 Task: Use the Brilliance Slider to create a timeless feel on a historical photo.
Action: Mouse moved to (807, 479)
Screenshot: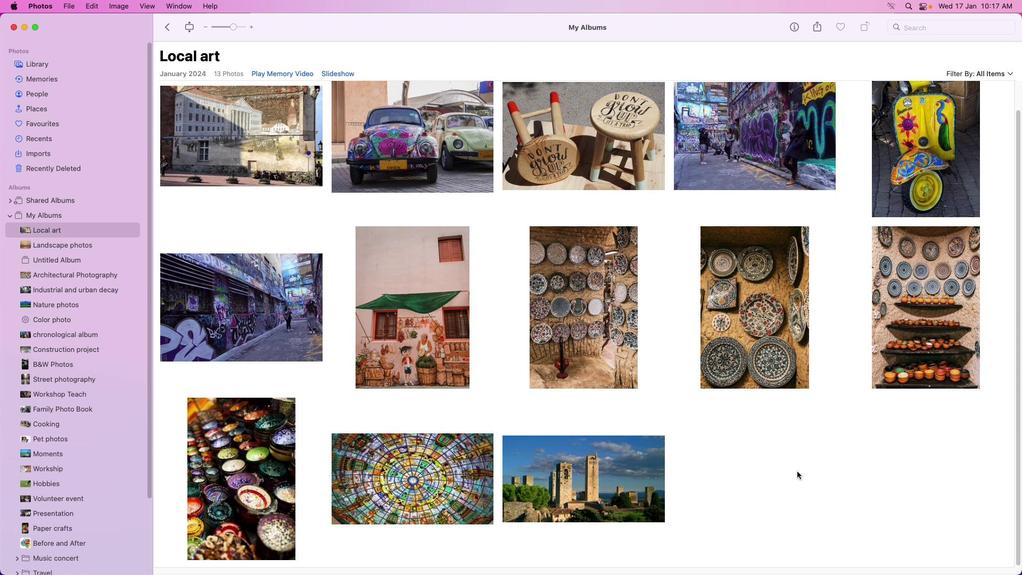 
Action: Mouse pressed left at (807, 479)
Screenshot: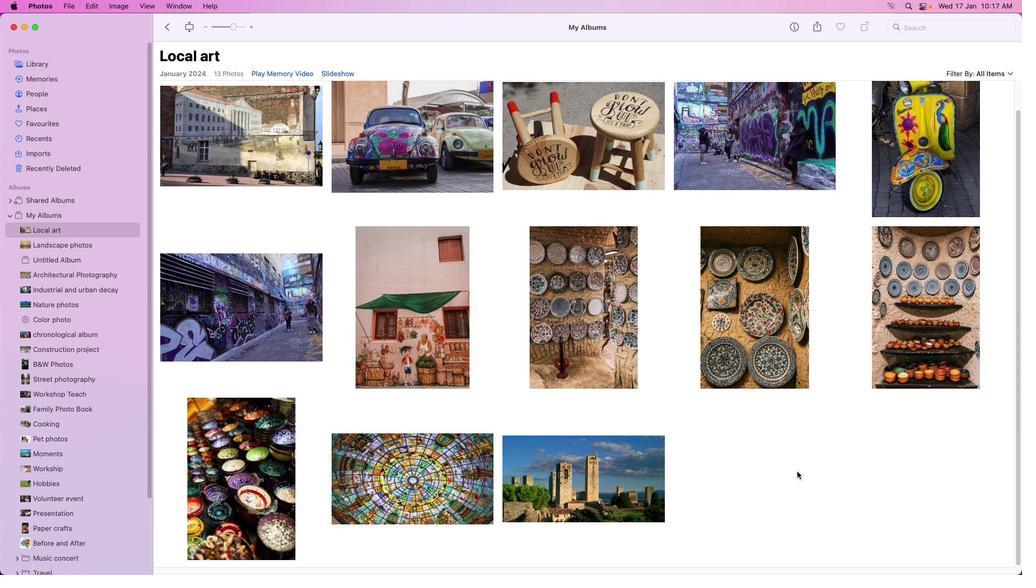
Action: Mouse moved to (633, 483)
Screenshot: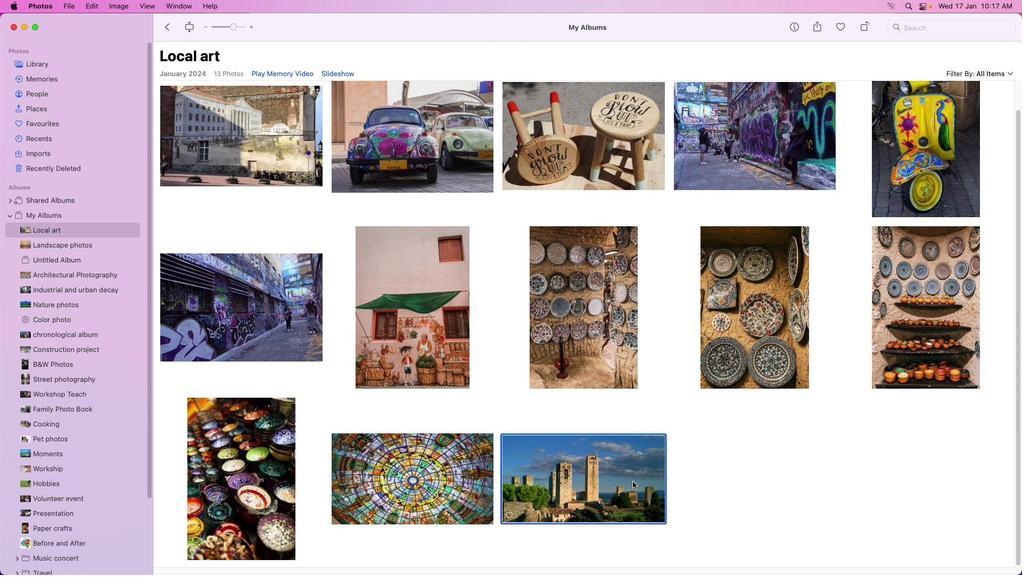 
Action: Mouse pressed left at (633, 483)
Screenshot: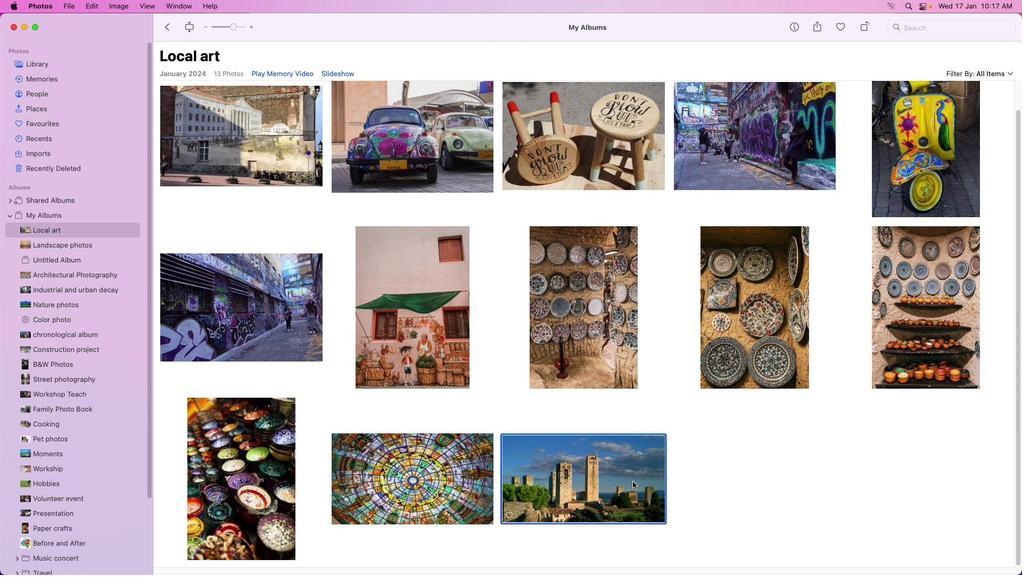 
Action: Mouse pressed left at (633, 483)
Screenshot: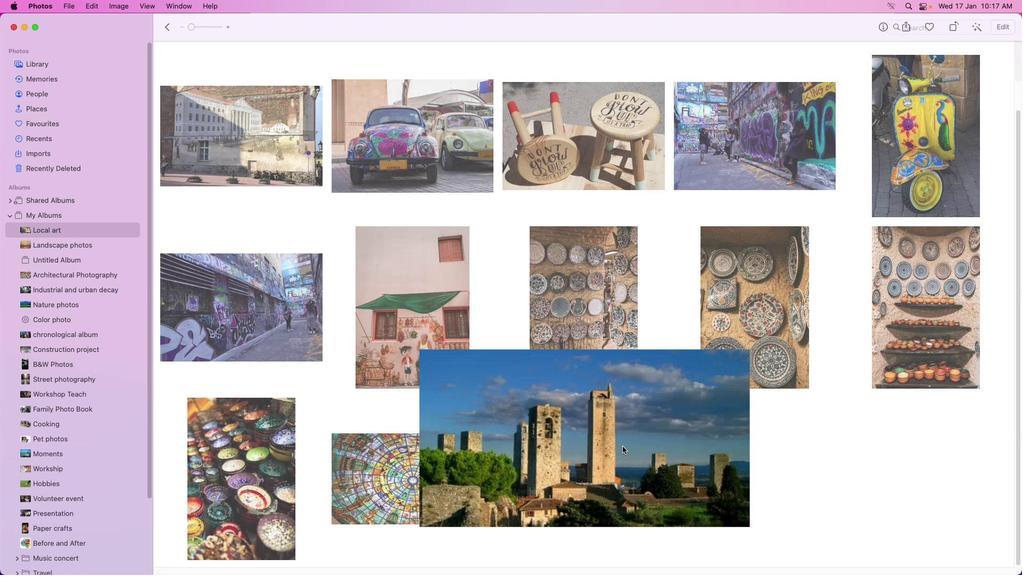 
Action: Mouse pressed left at (633, 483)
Screenshot: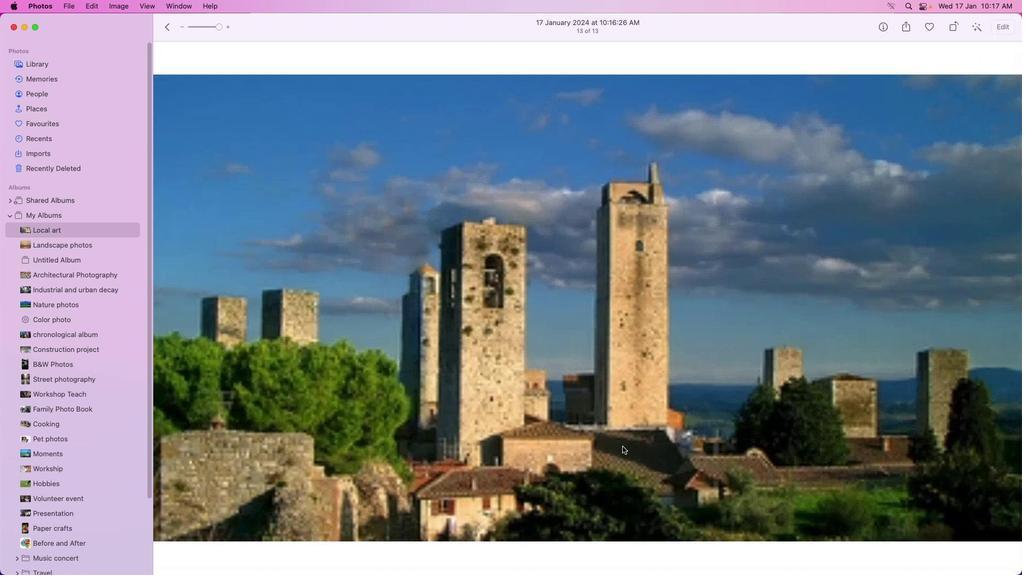 
Action: Mouse moved to (997, 31)
Screenshot: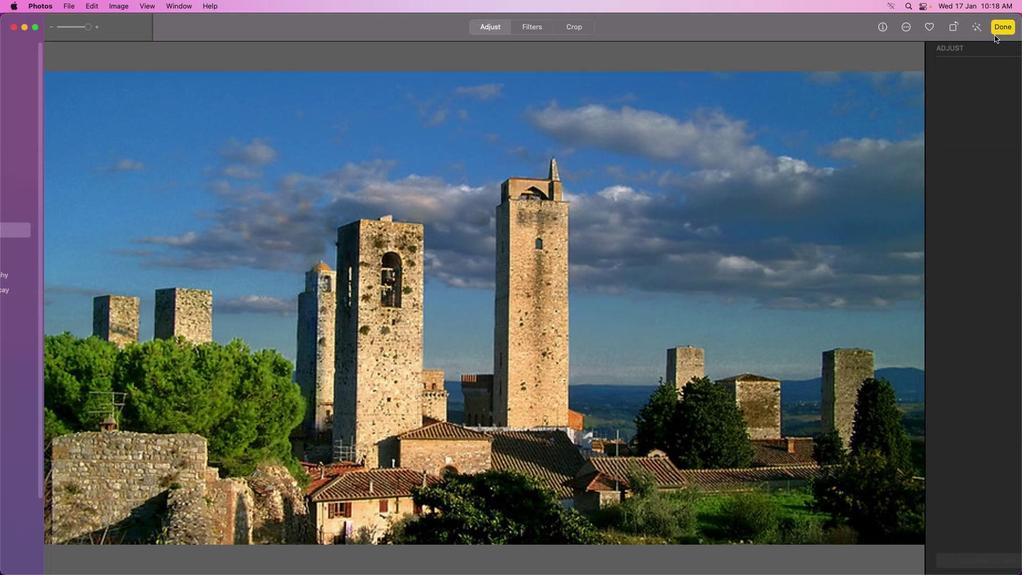 
Action: Mouse pressed left at (997, 31)
Screenshot: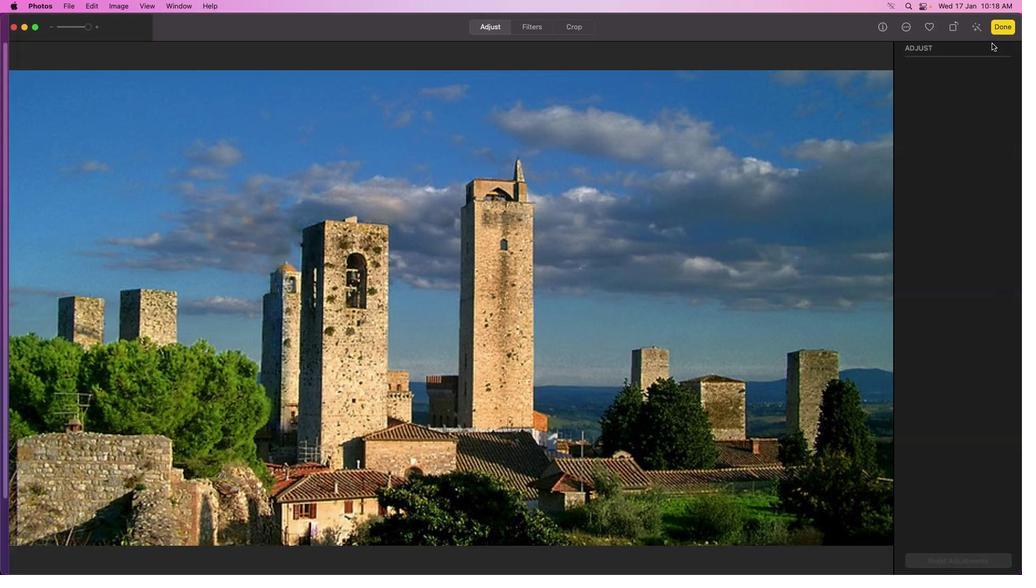 
Action: Mouse moved to (952, 124)
Screenshot: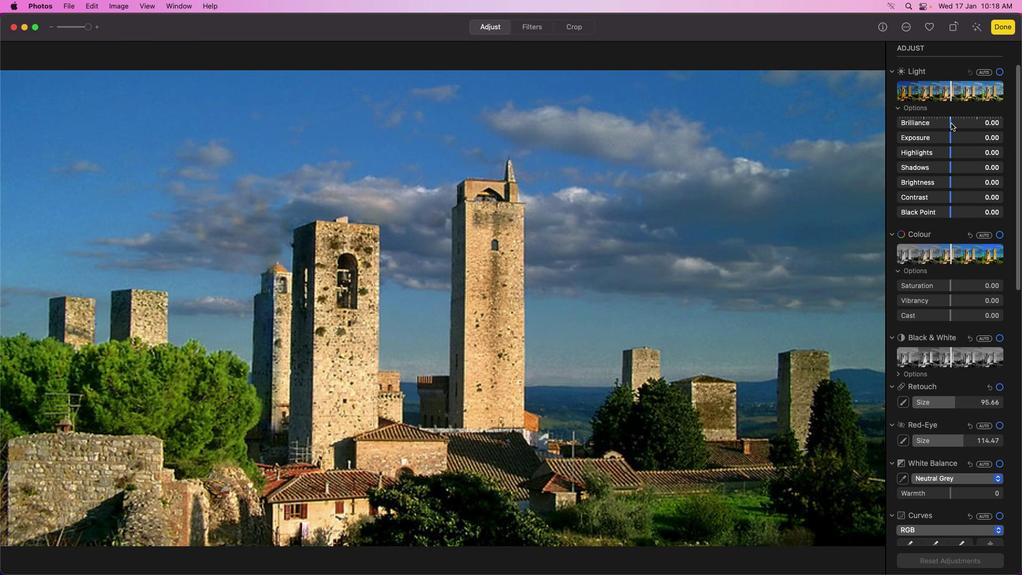 
Action: Mouse pressed left at (952, 124)
Screenshot: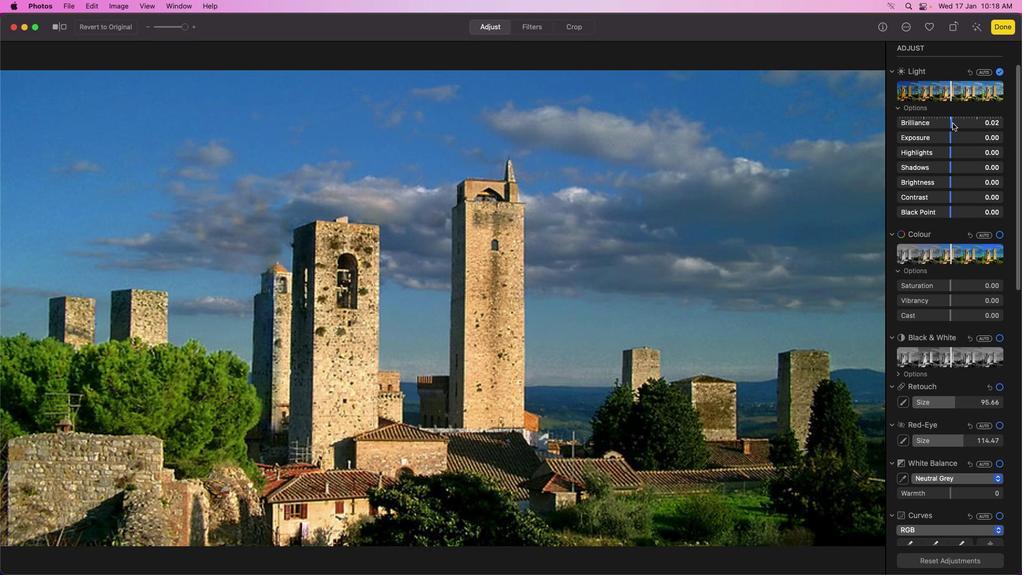 
Action: Mouse moved to (984, 124)
Screenshot: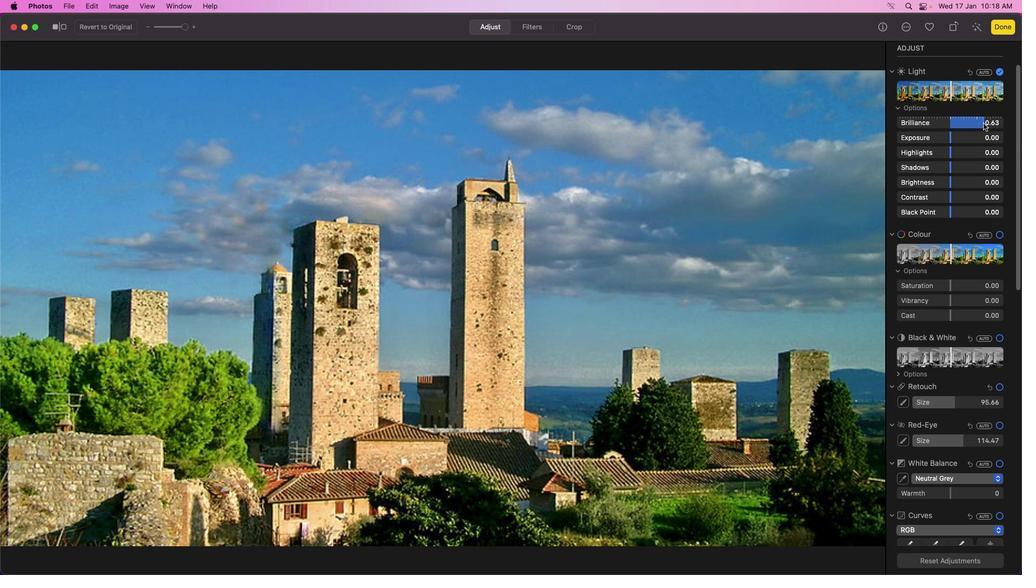 
Action: Mouse pressed left at (984, 124)
Screenshot: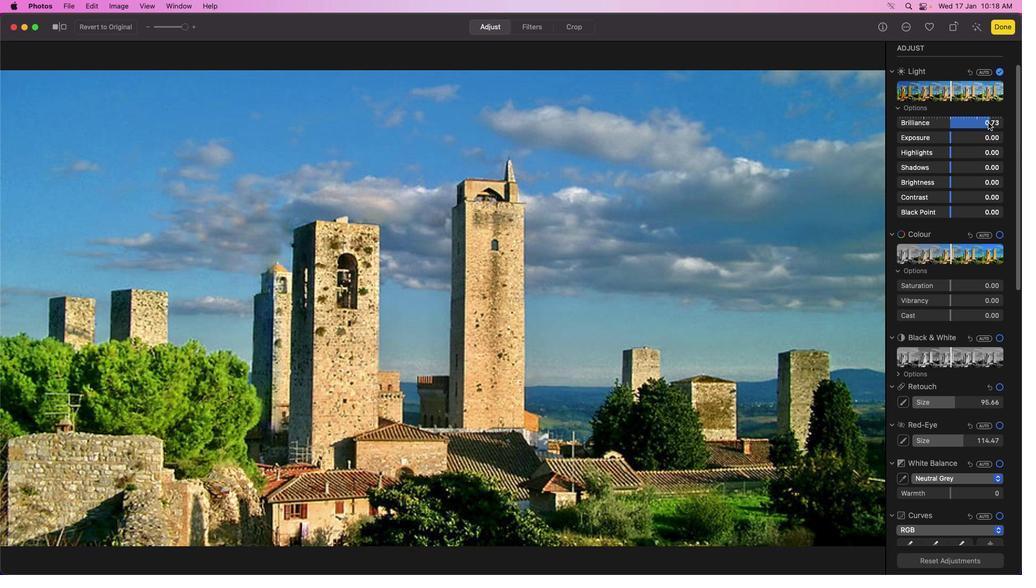 
Action: Mouse moved to (953, 137)
Screenshot: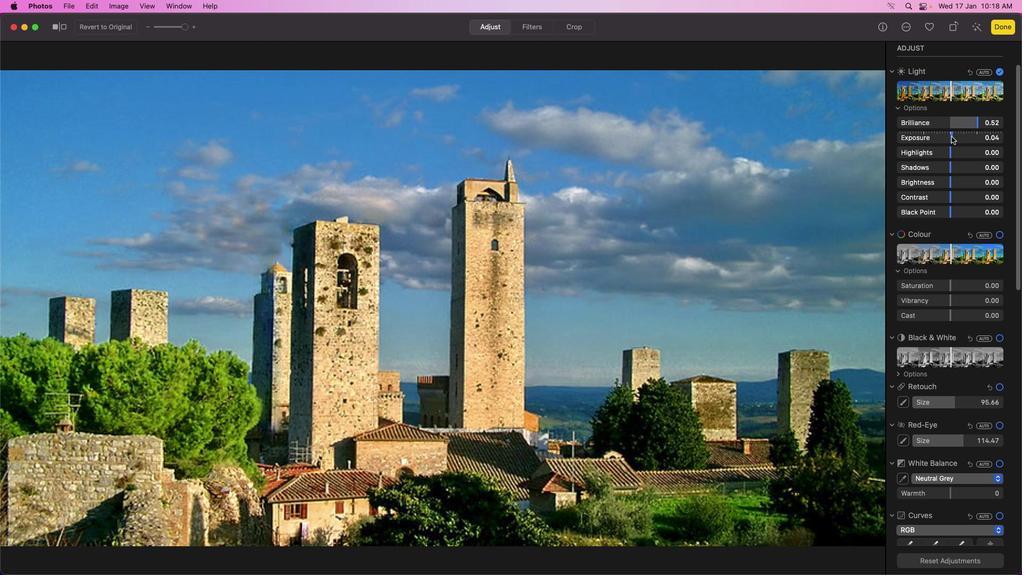 
Action: Mouse pressed left at (953, 137)
Screenshot: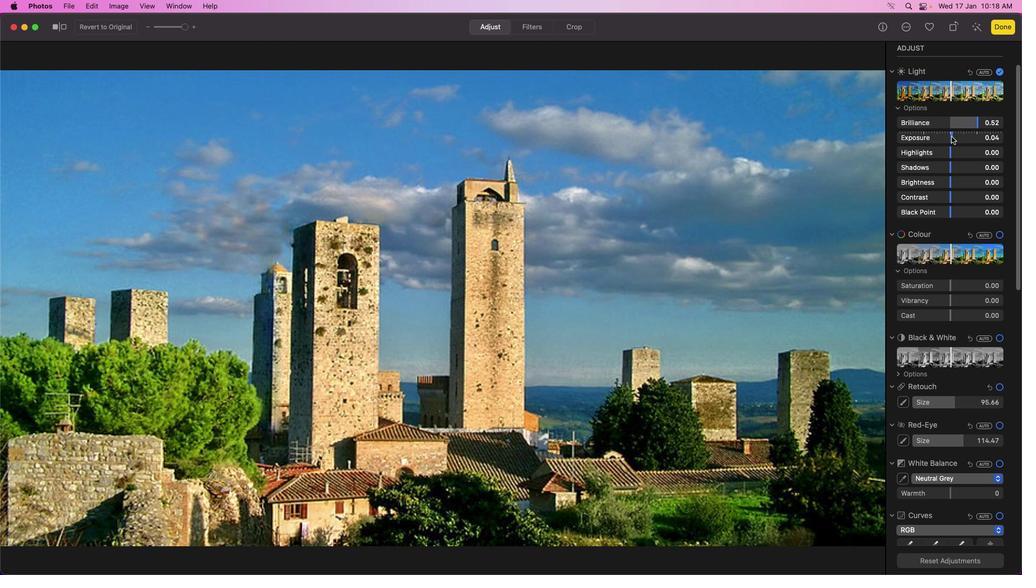 
Action: Mouse moved to (952, 155)
Screenshot: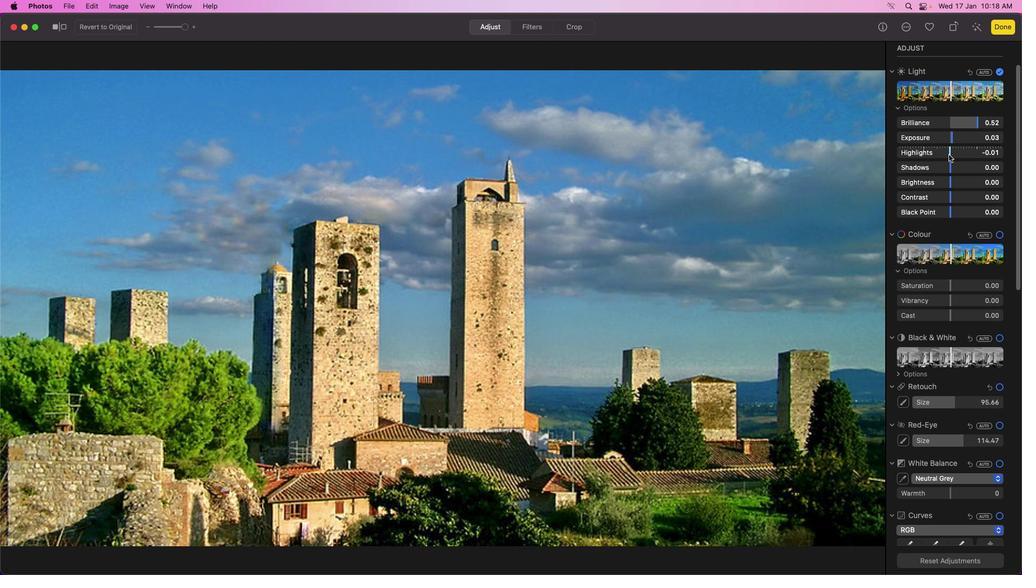 
Action: Mouse pressed left at (952, 155)
Screenshot: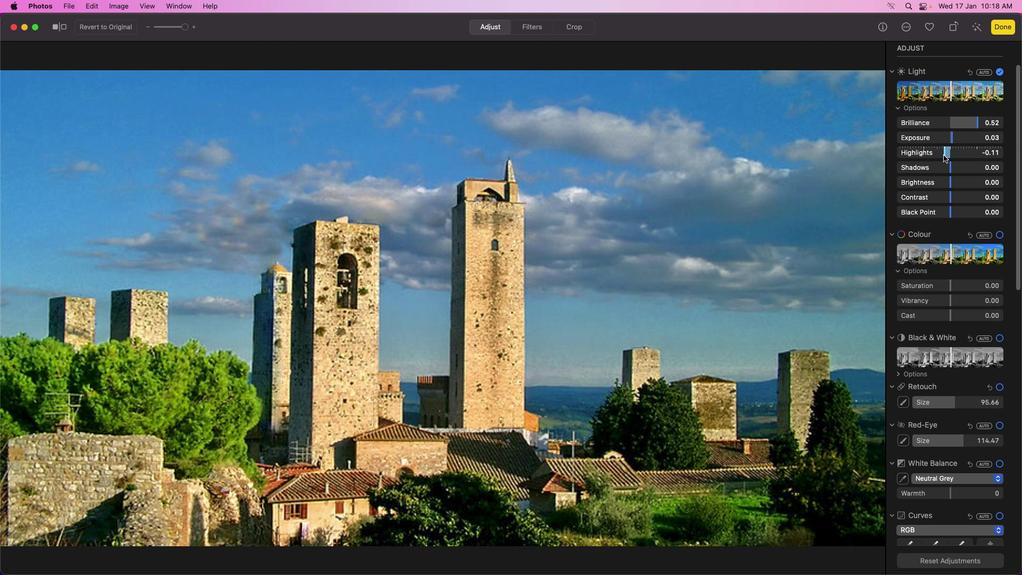 
Action: Mouse moved to (58, 28)
Screenshot: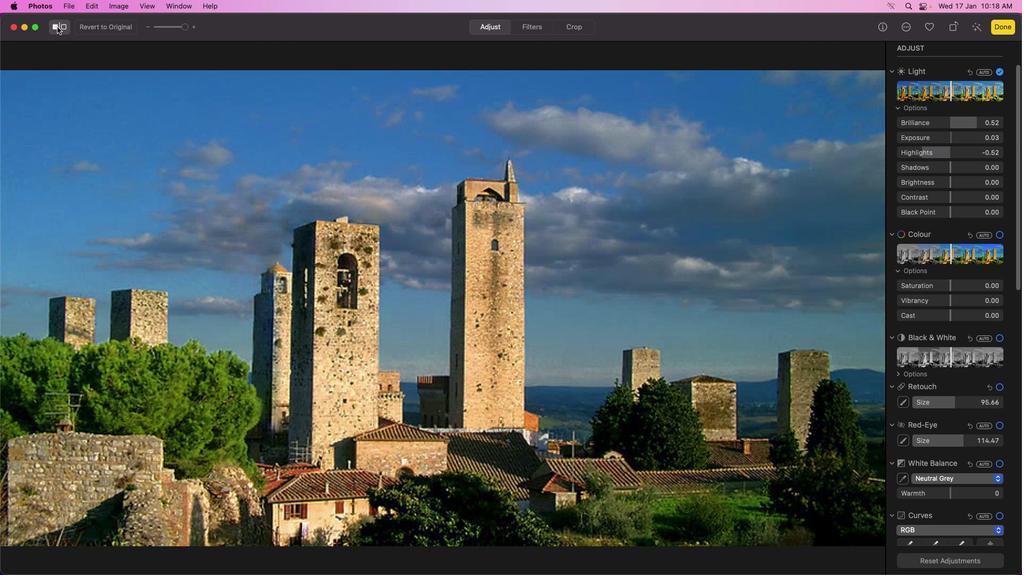 
Action: Mouse pressed left at (58, 28)
Screenshot: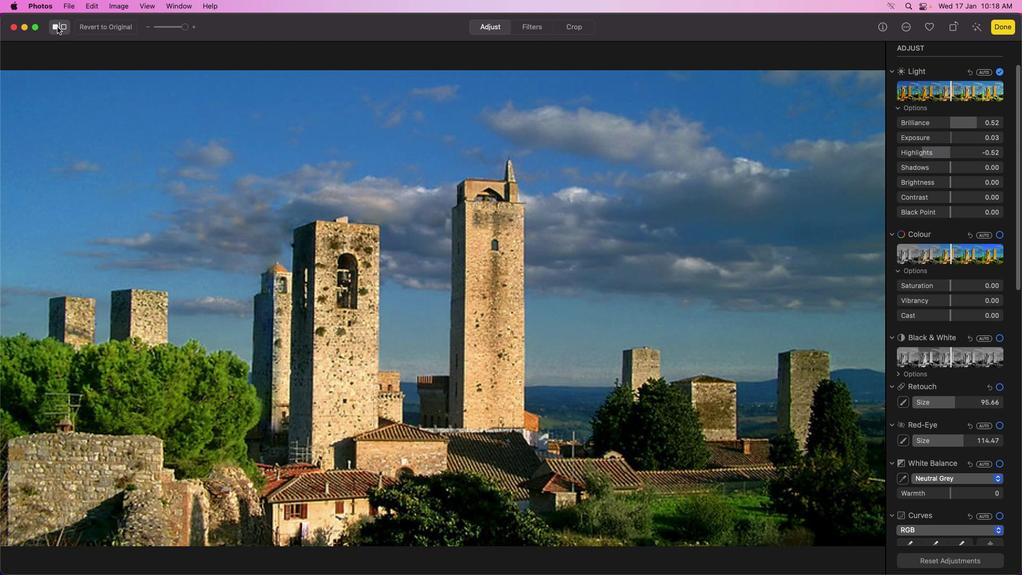 
Action: Mouse moved to (972, 126)
Screenshot: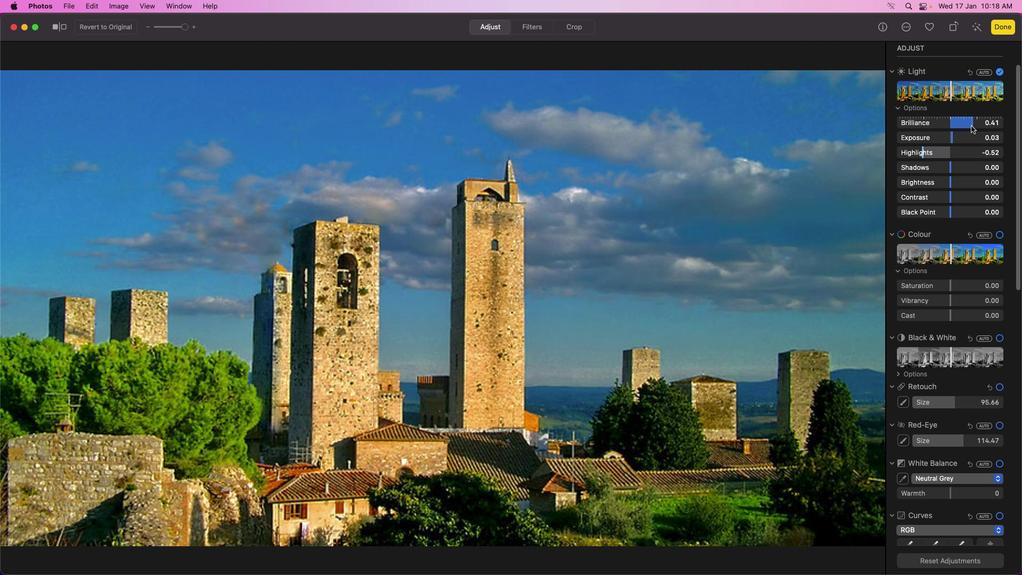 
Action: Mouse pressed left at (972, 126)
Screenshot: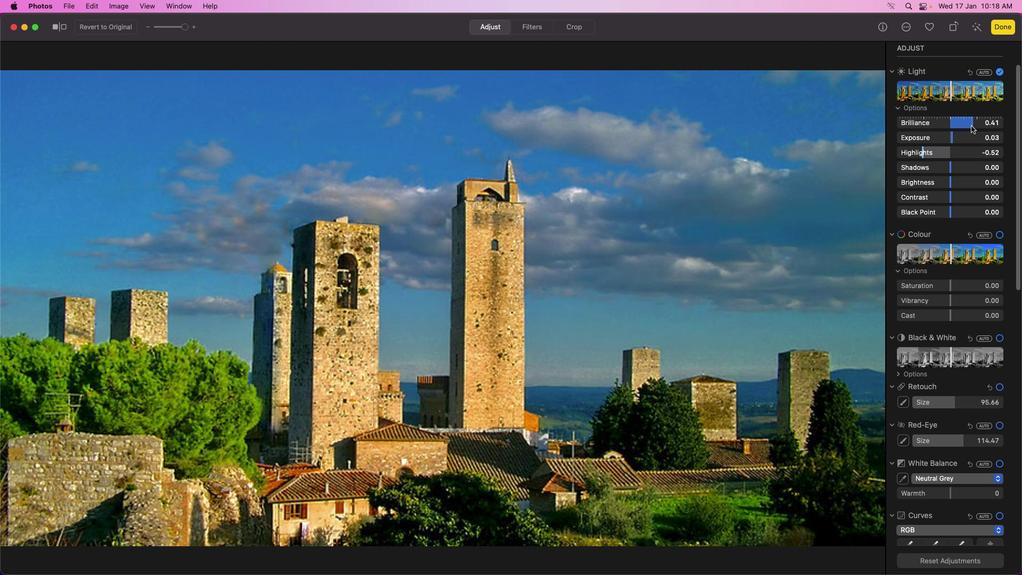 
Action: Mouse pressed left at (972, 126)
Screenshot: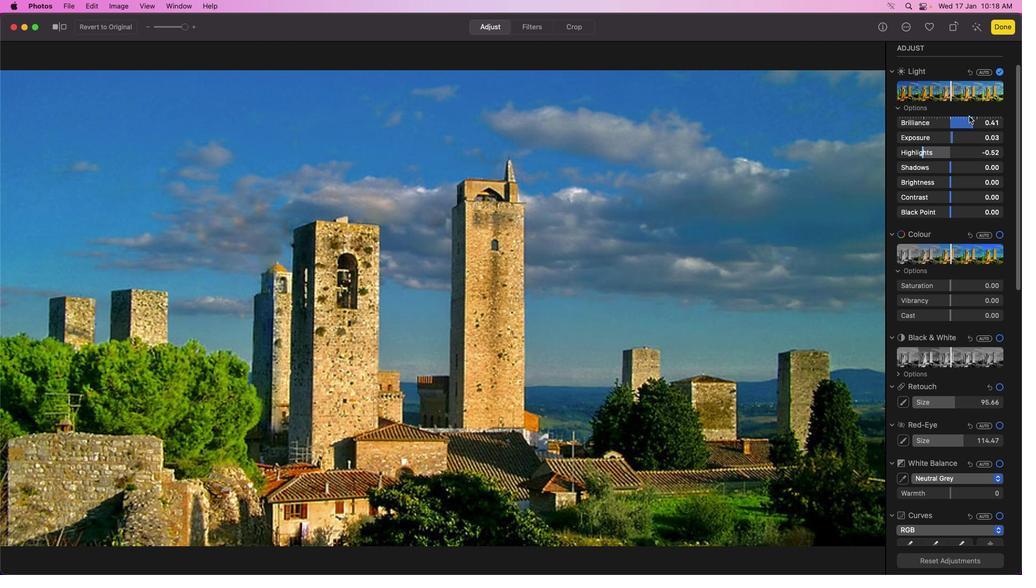 
Action: Mouse moved to (952, 93)
Screenshot: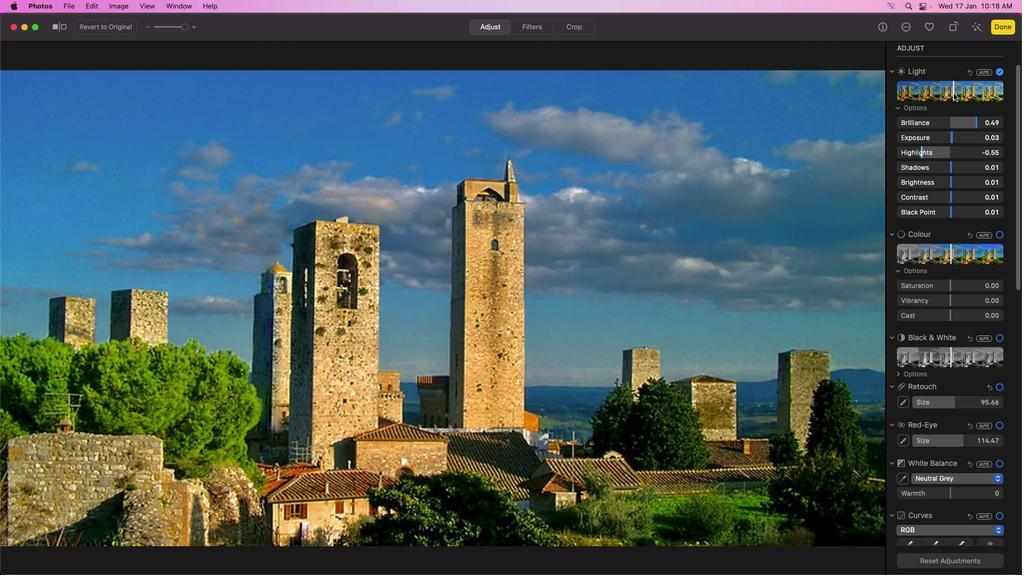 
Action: Mouse pressed left at (952, 93)
Screenshot: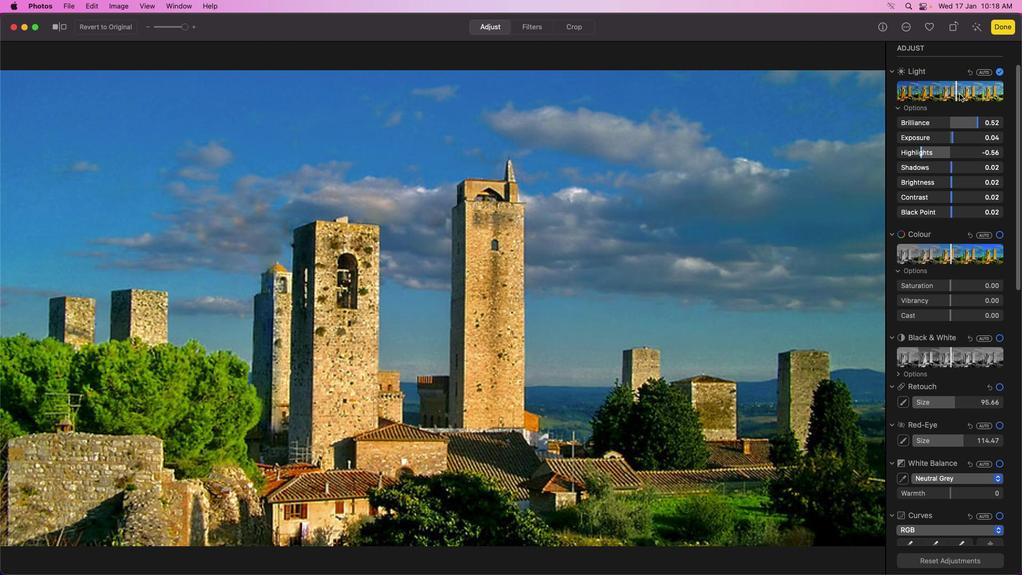
Action: Mouse moved to (953, 96)
Screenshot: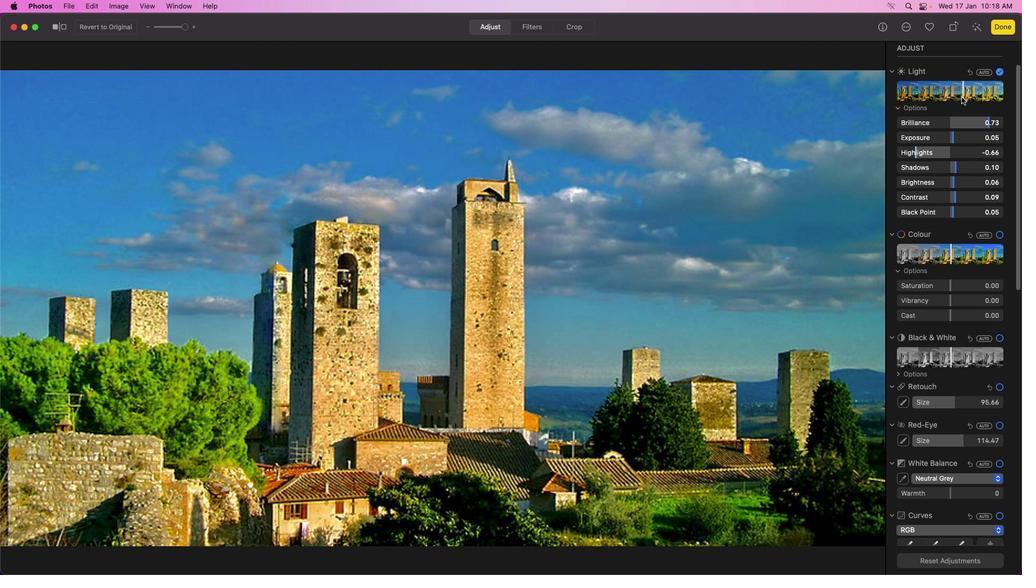 
Action: Mouse pressed left at (953, 96)
Screenshot: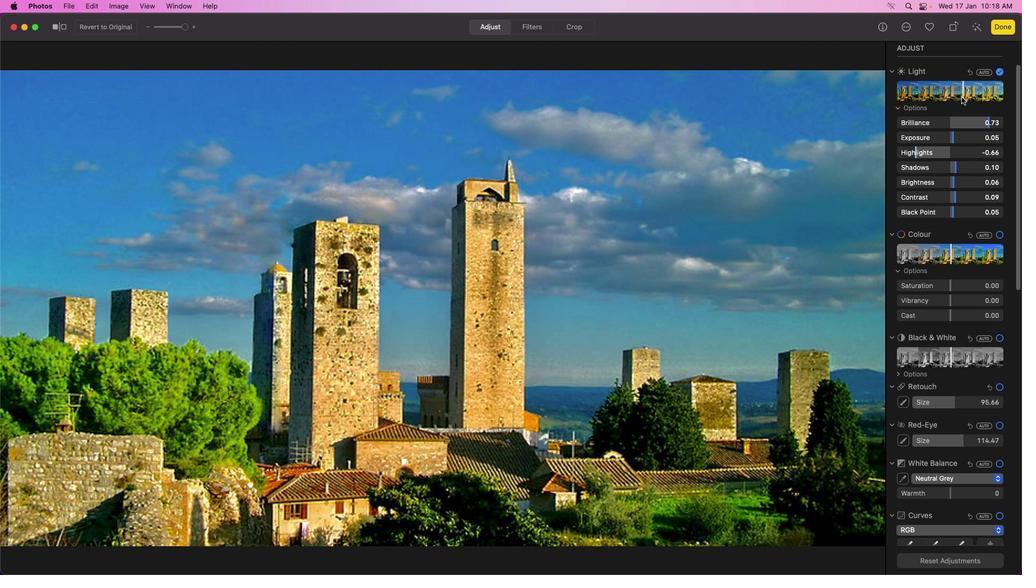 
Action: Mouse moved to (959, 97)
Screenshot: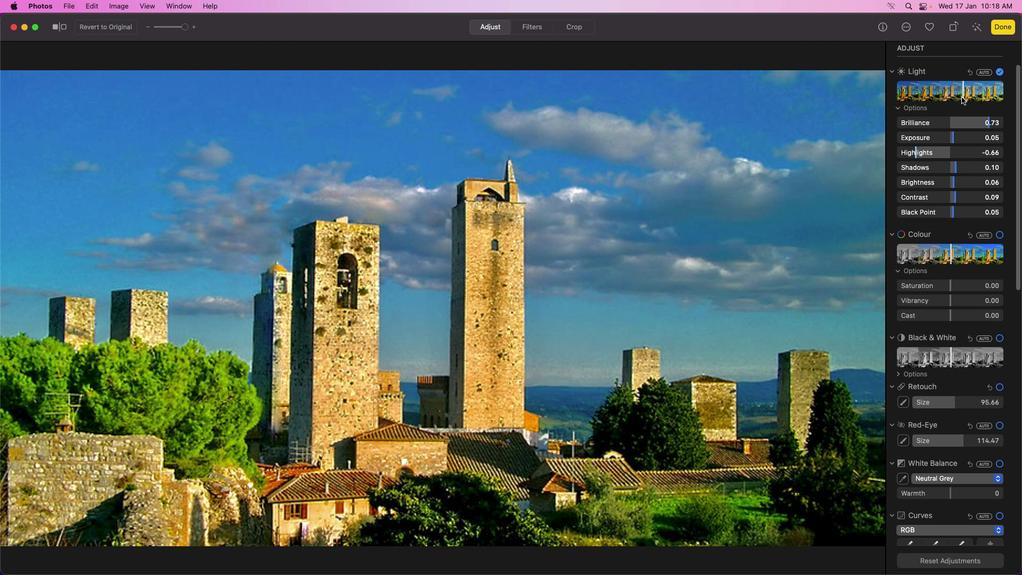 
Action: Mouse pressed left at (959, 97)
Screenshot: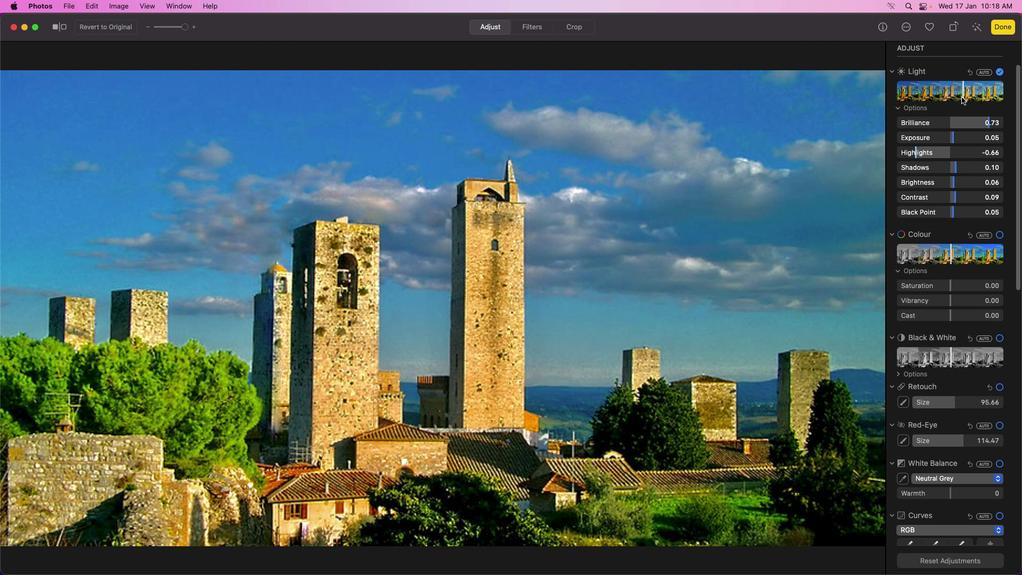 
Action: Mouse moved to (977, 127)
Screenshot: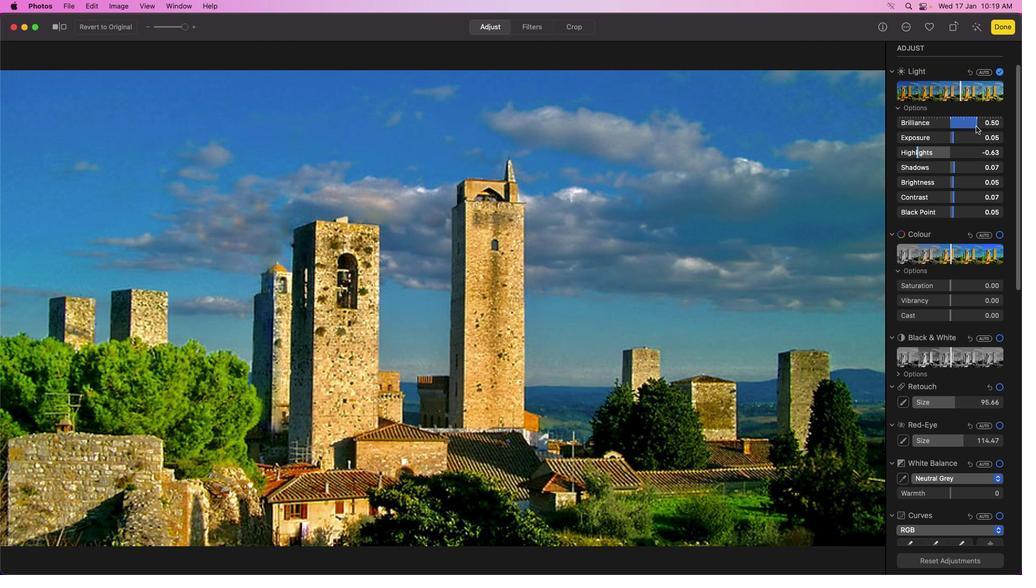 
Action: Mouse pressed left at (977, 127)
Screenshot: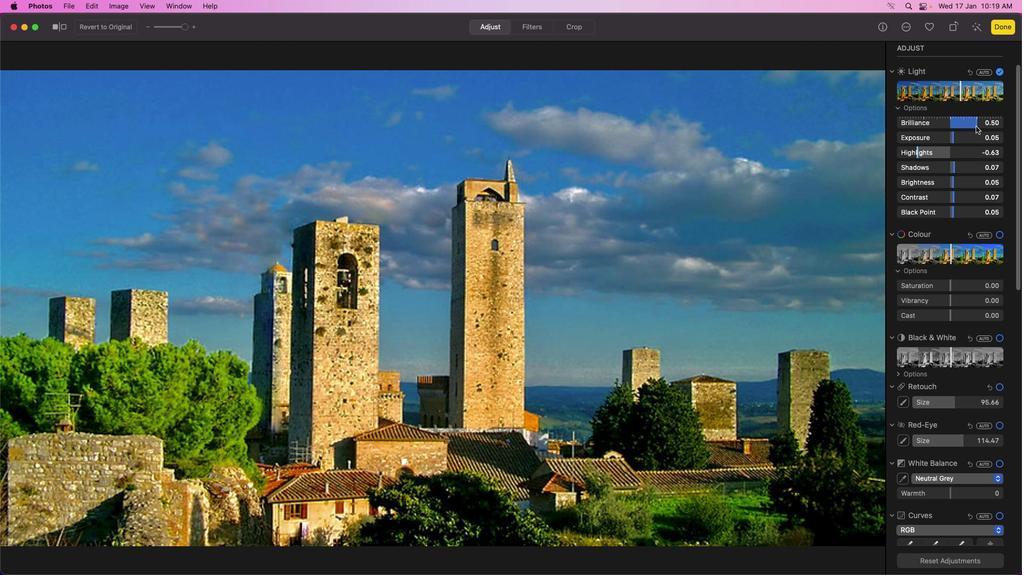 
Action: Mouse moved to (972, 127)
Screenshot: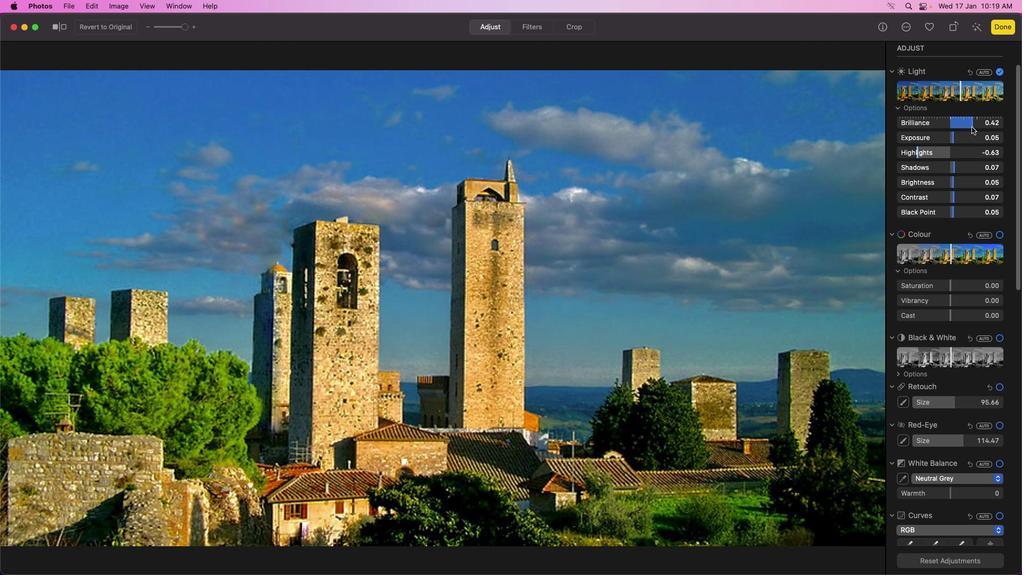 
Action: Mouse pressed left at (972, 127)
Screenshot: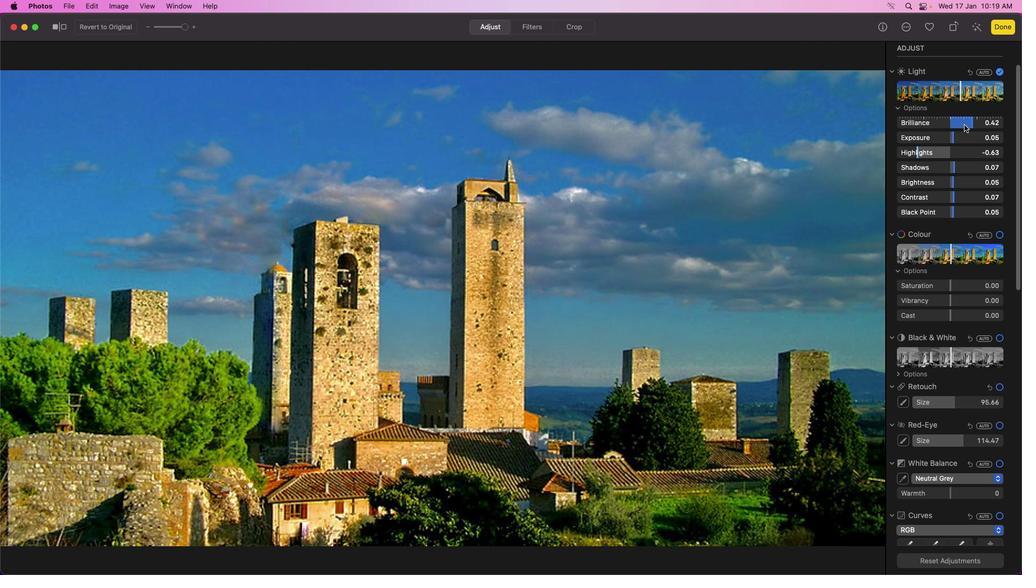 
Action: Mouse moved to (966, 126)
Screenshot: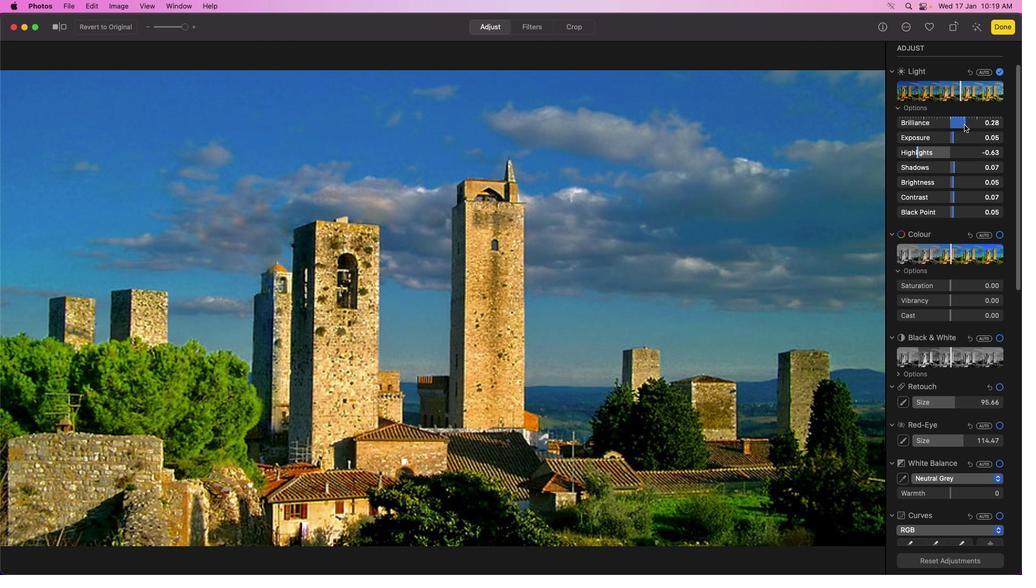 
Action: Mouse pressed left at (966, 126)
Screenshot: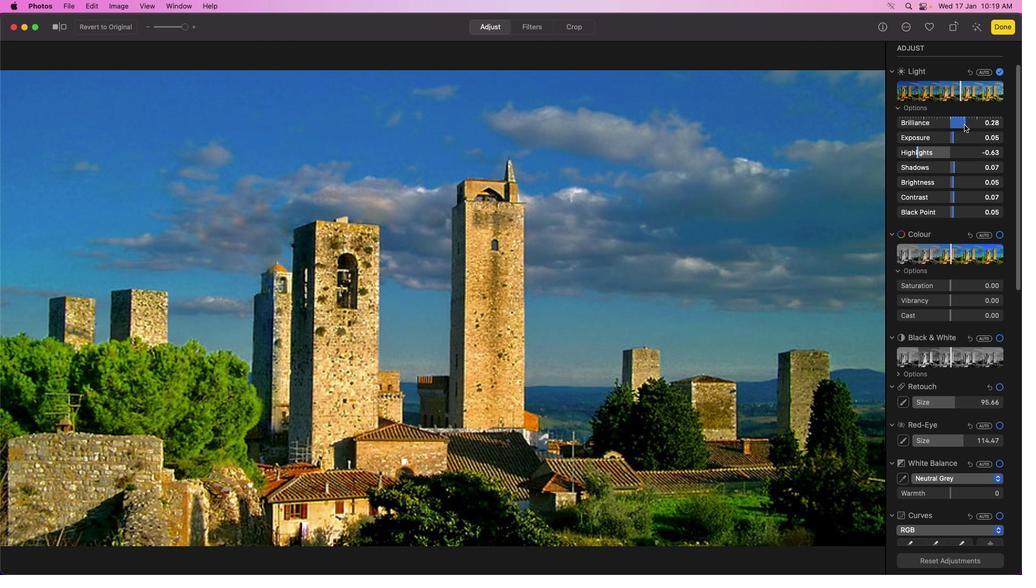 
Action: Mouse moved to (60, 29)
Screenshot: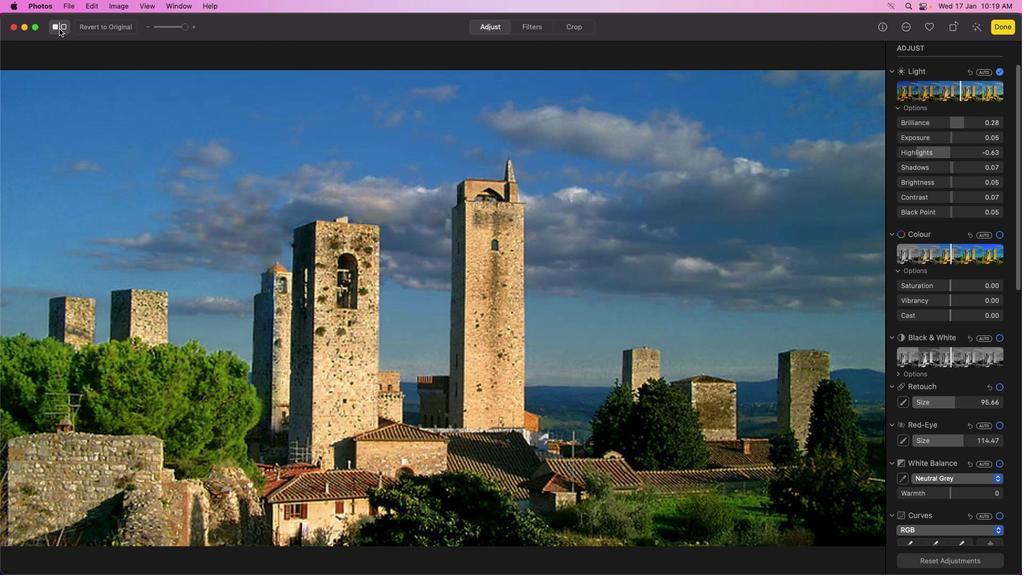 
Action: Mouse pressed left at (60, 29)
Screenshot: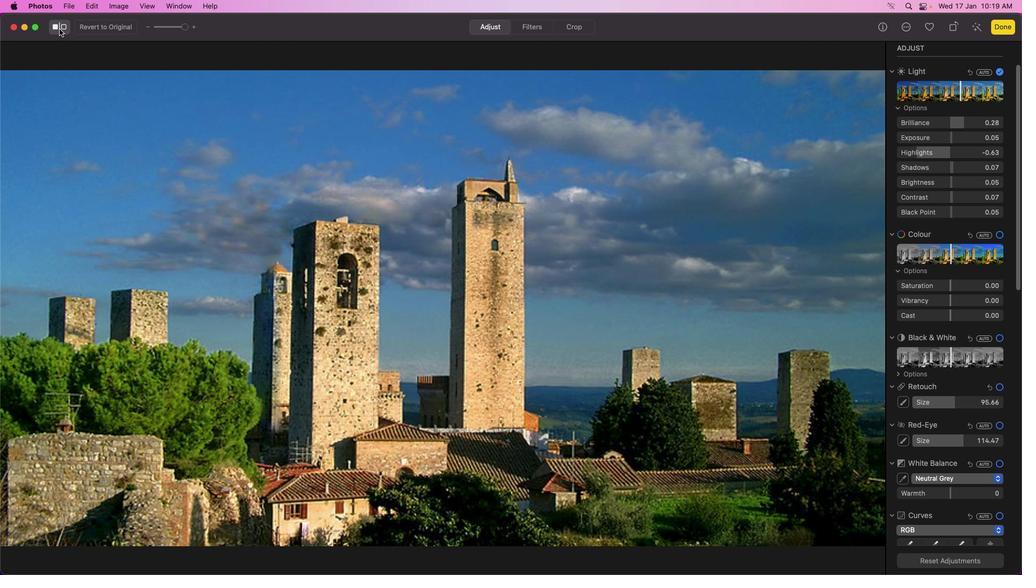 
Action: Mouse pressed left at (60, 29)
Screenshot: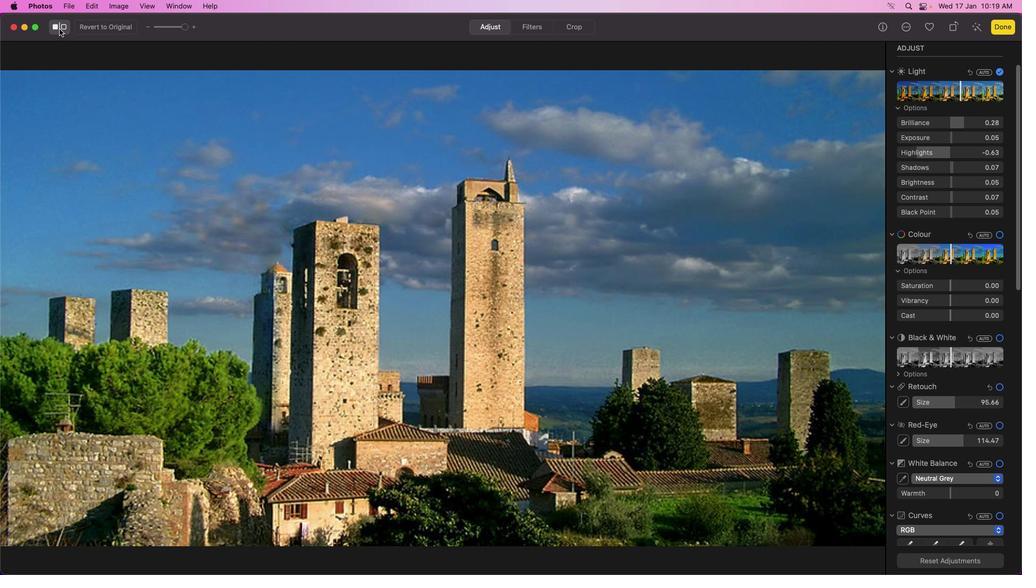 
Action: Mouse moved to (971, 126)
Screenshot: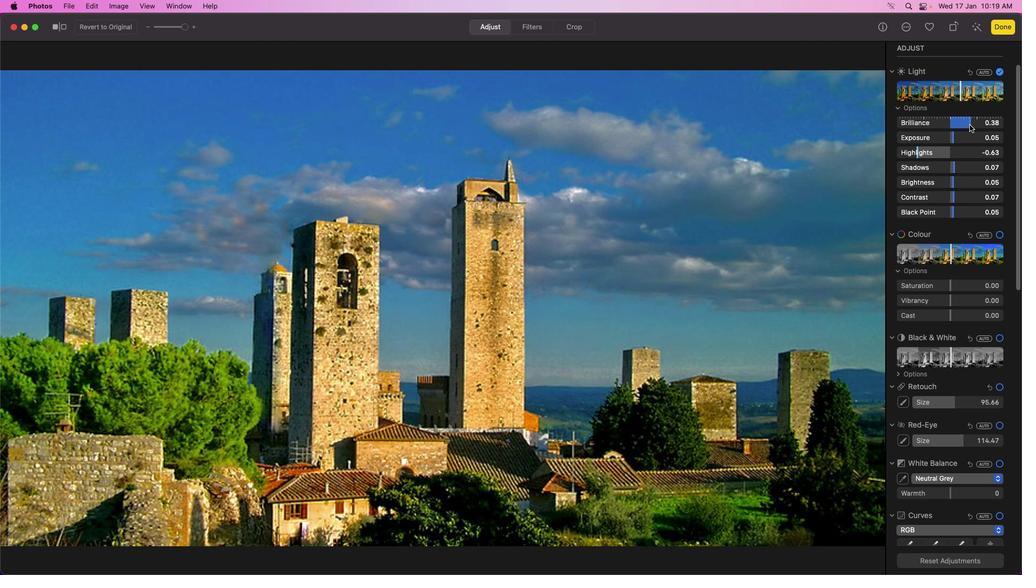 
Action: Mouse pressed left at (971, 126)
Screenshot: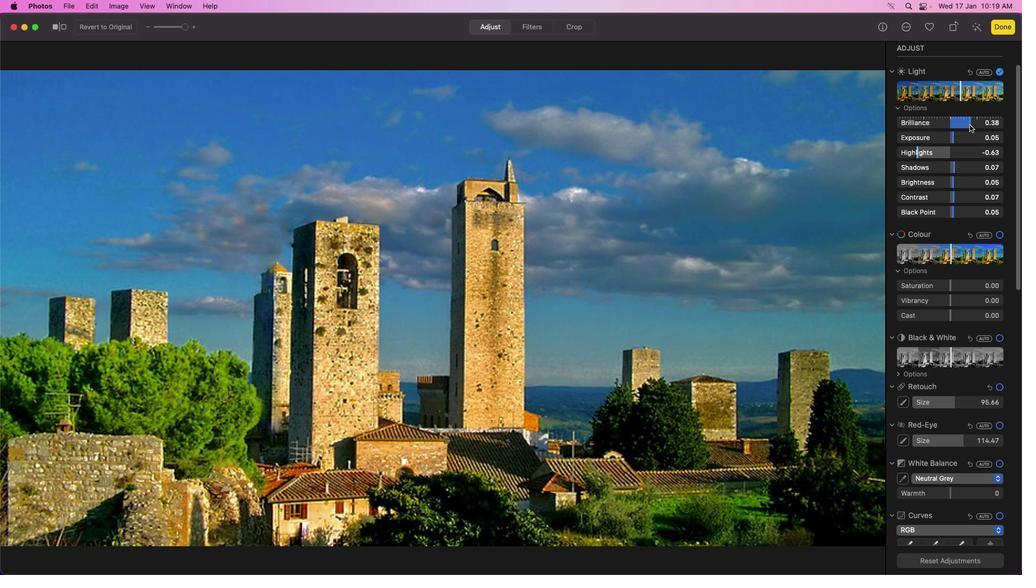 
Action: Mouse moved to (973, 125)
Screenshot: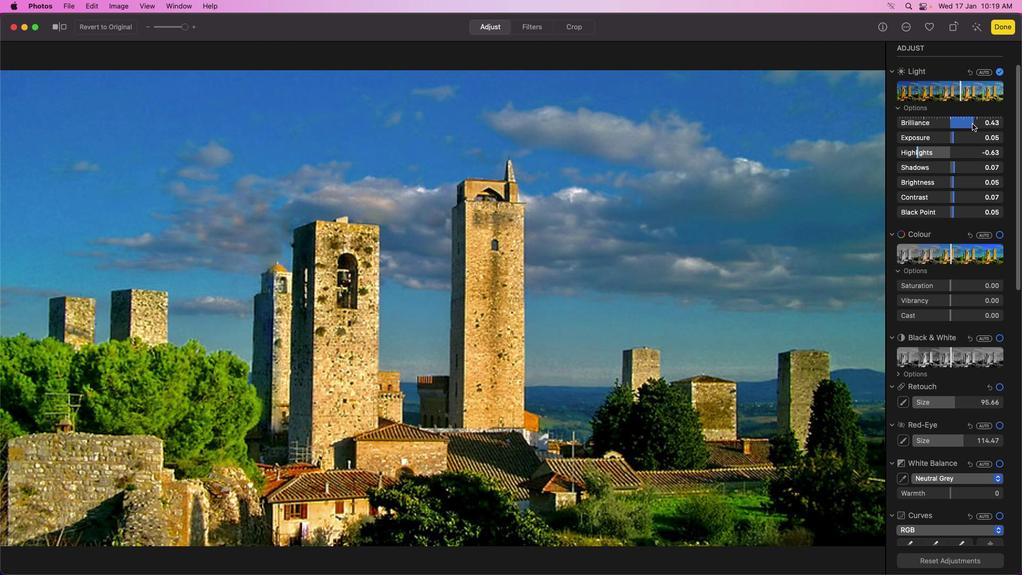 
Action: Mouse pressed left at (973, 125)
Screenshot: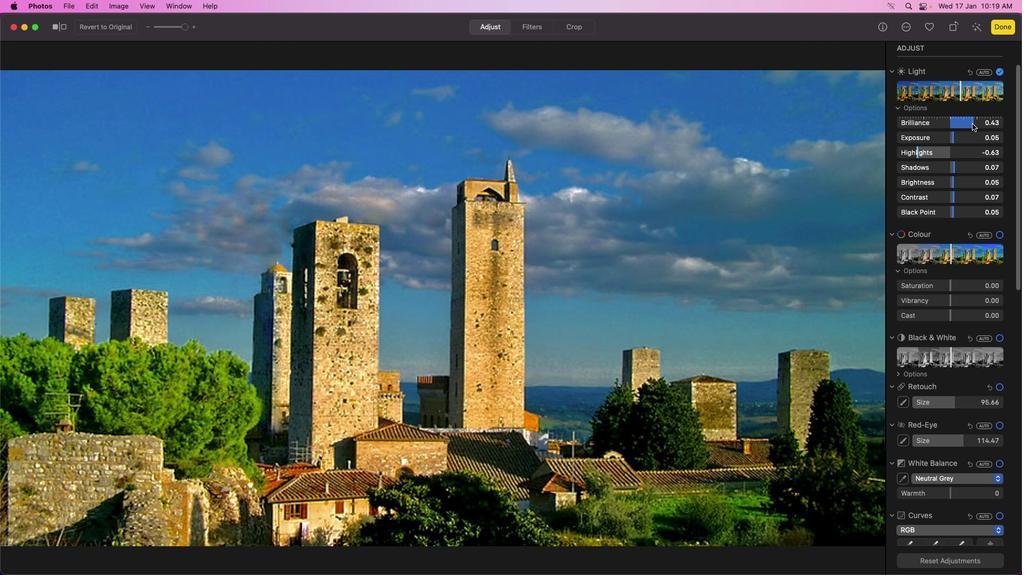 
Action: Mouse moved to (971, 124)
Screenshot: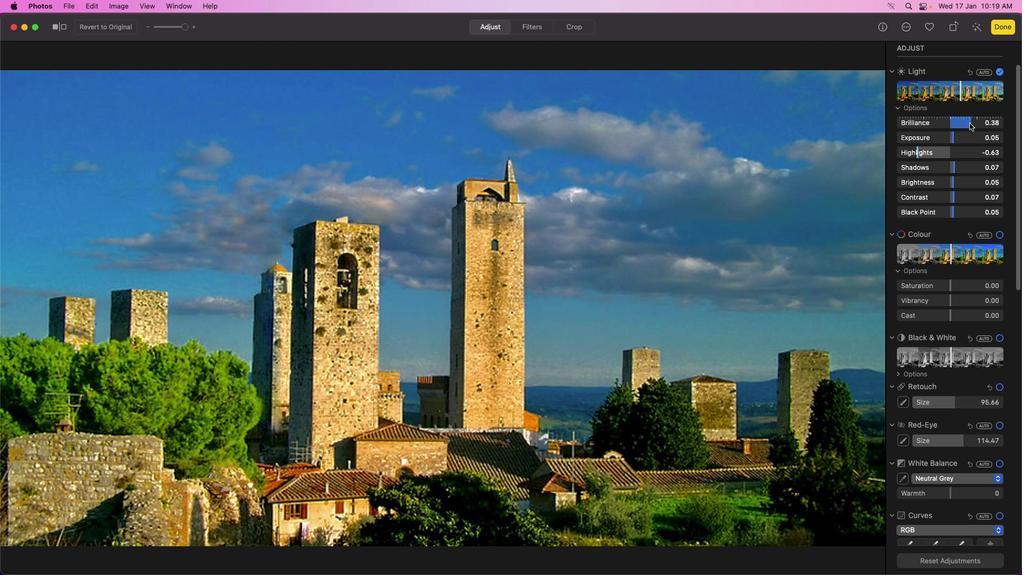 
Action: Mouse pressed left at (971, 124)
Screenshot: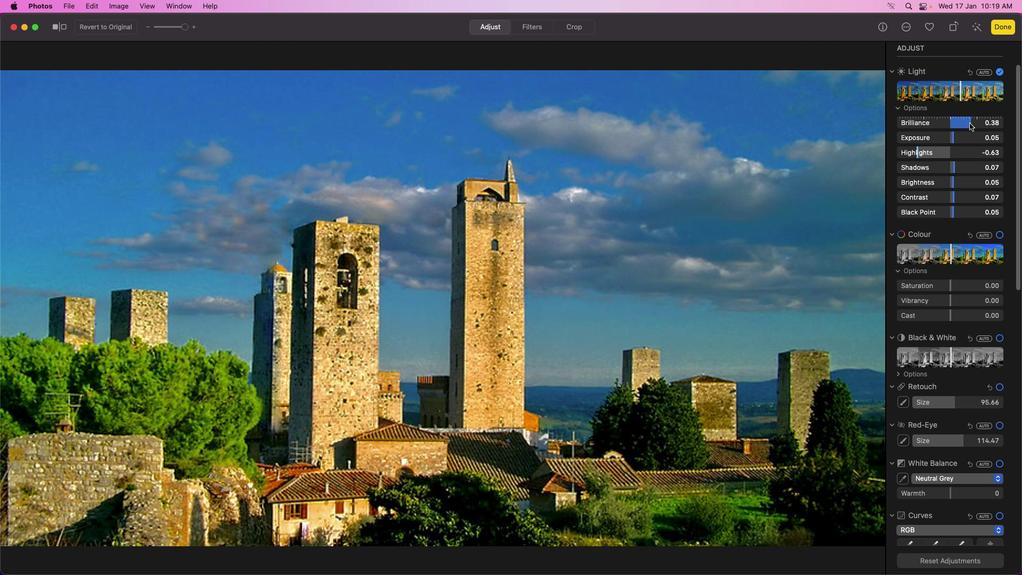 
Action: Mouse moved to (982, 126)
Screenshot: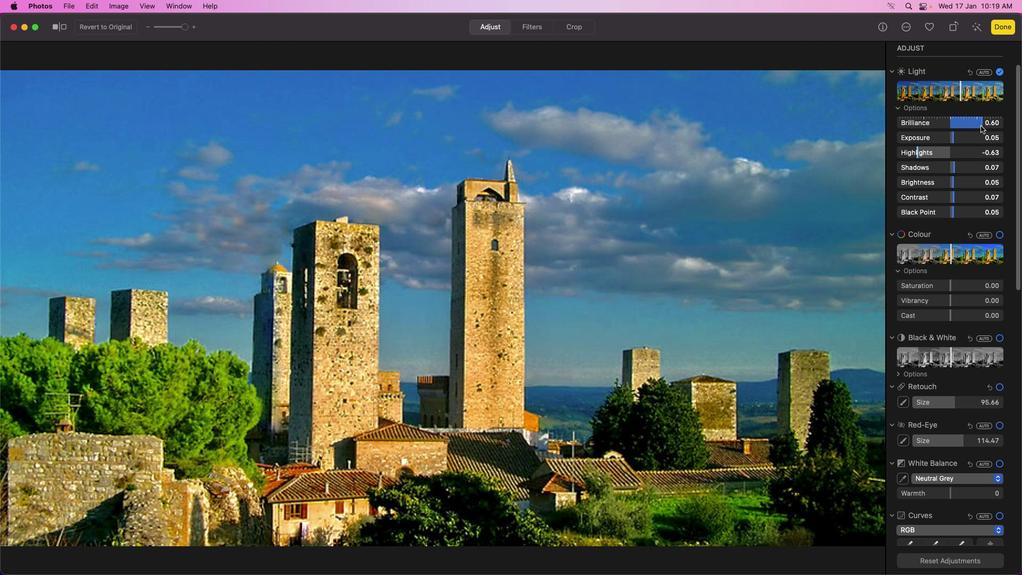 
Action: Mouse pressed left at (982, 126)
Screenshot: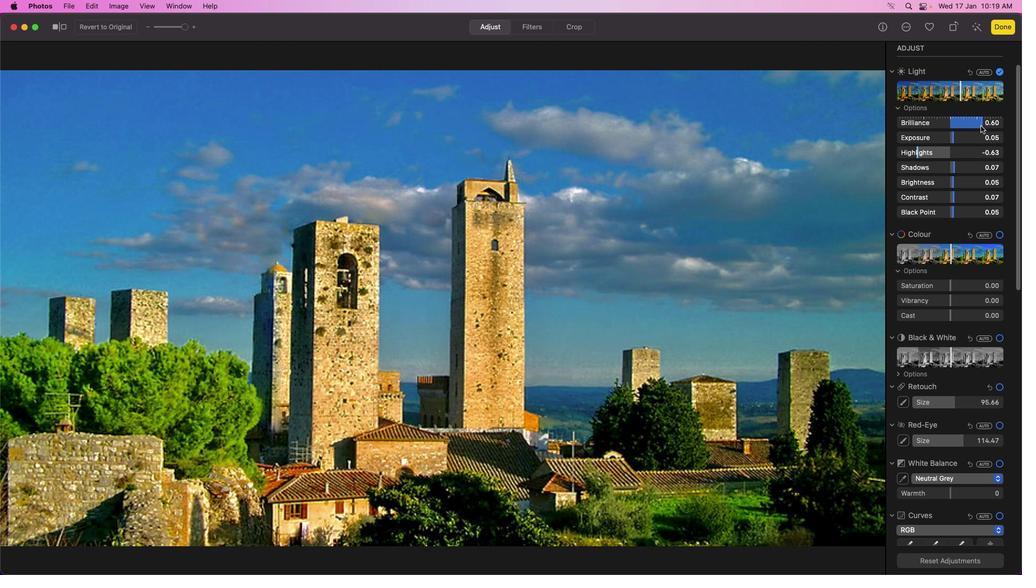 
Action: Mouse moved to (970, 126)
Screenshot: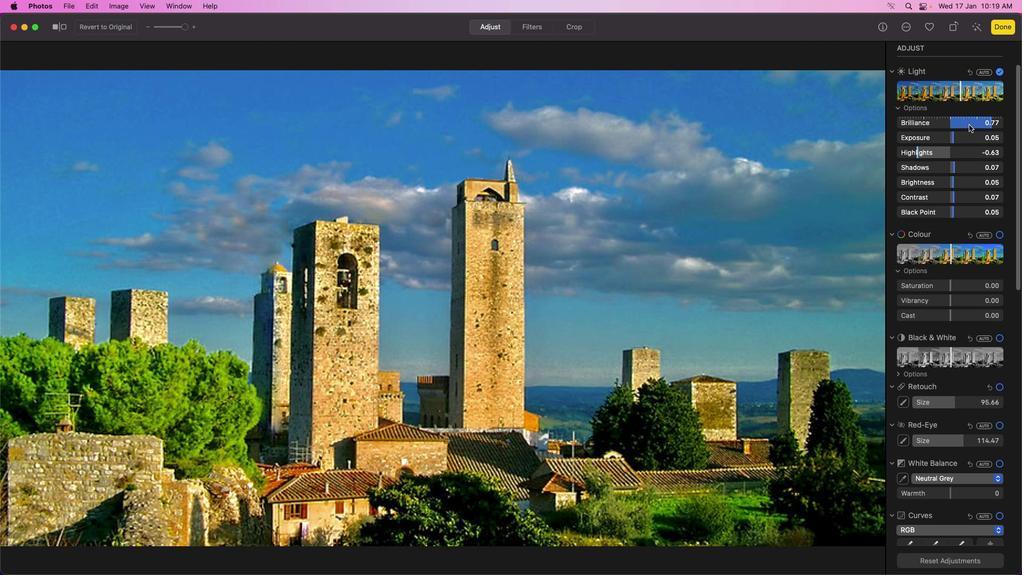 
Action: Mouse pressed left at (970, 126)
Screenshot: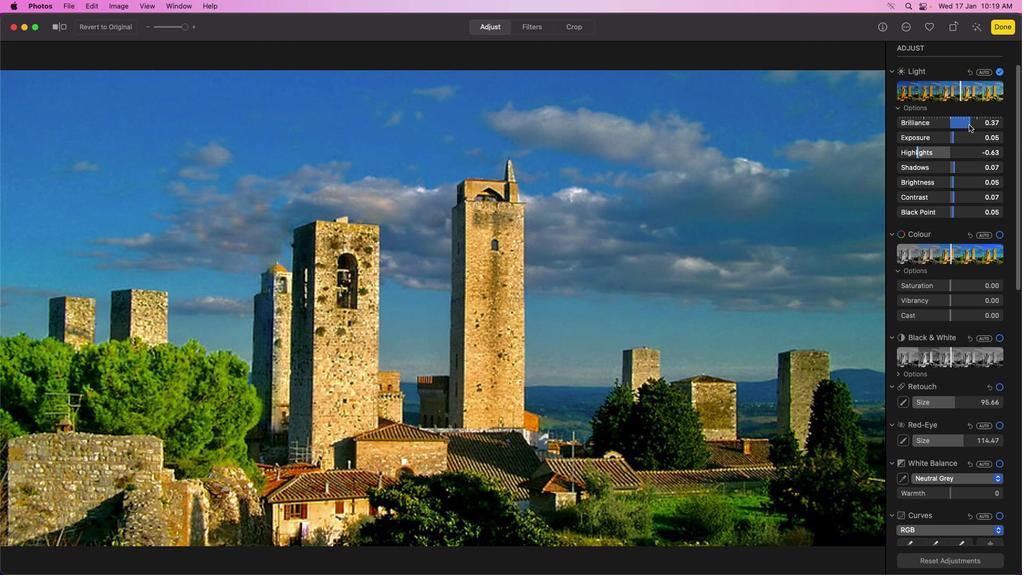 
Action: Mouse moved to (921, 121)
Screenshot: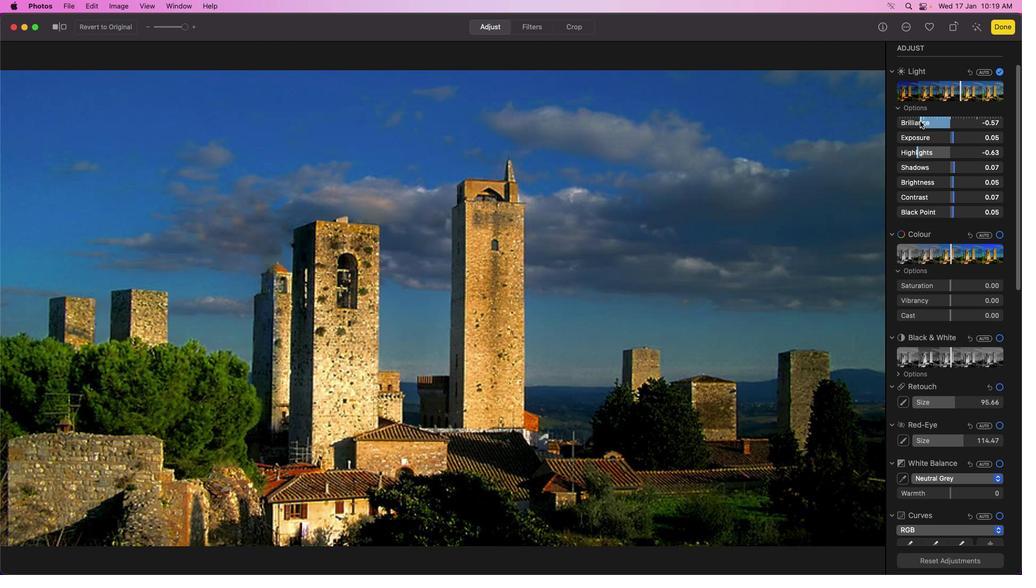 
Action: Mouse pressed left at (921, 121)
Screenshot: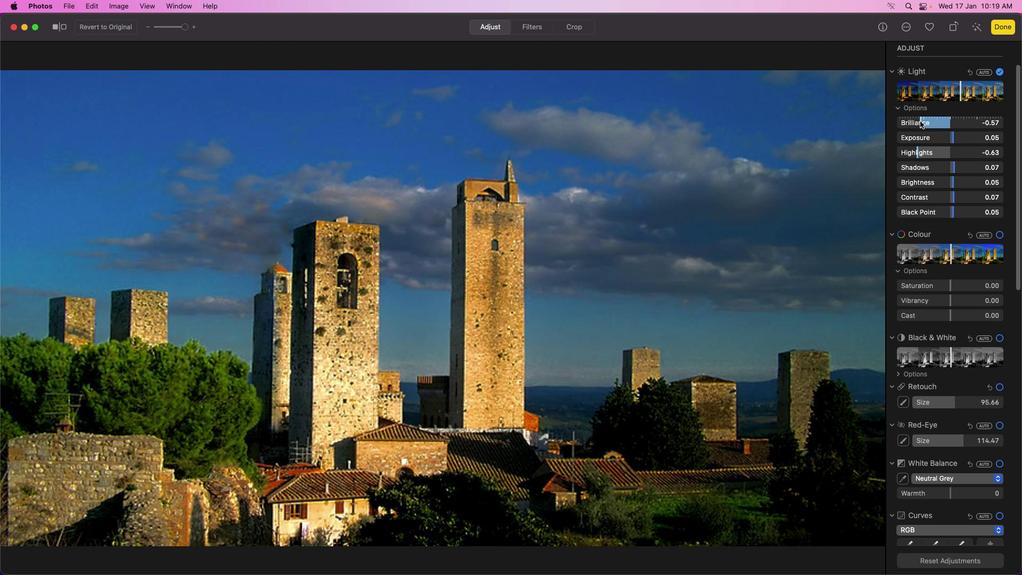 
Action: Mouse moved to (905, 124)
Screenshot: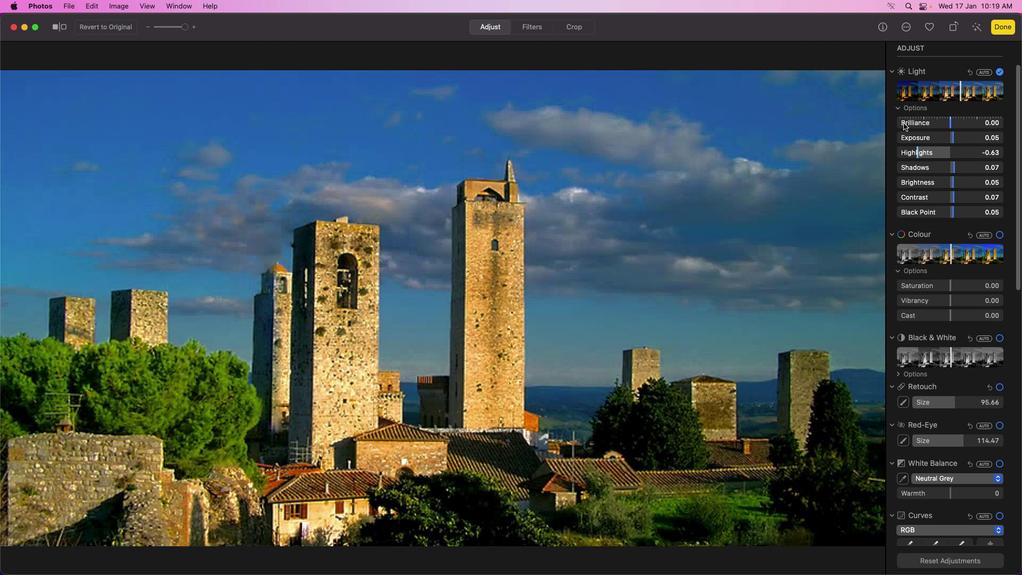 
Action: Mouse pressed left at (905, 124)
Screenshot: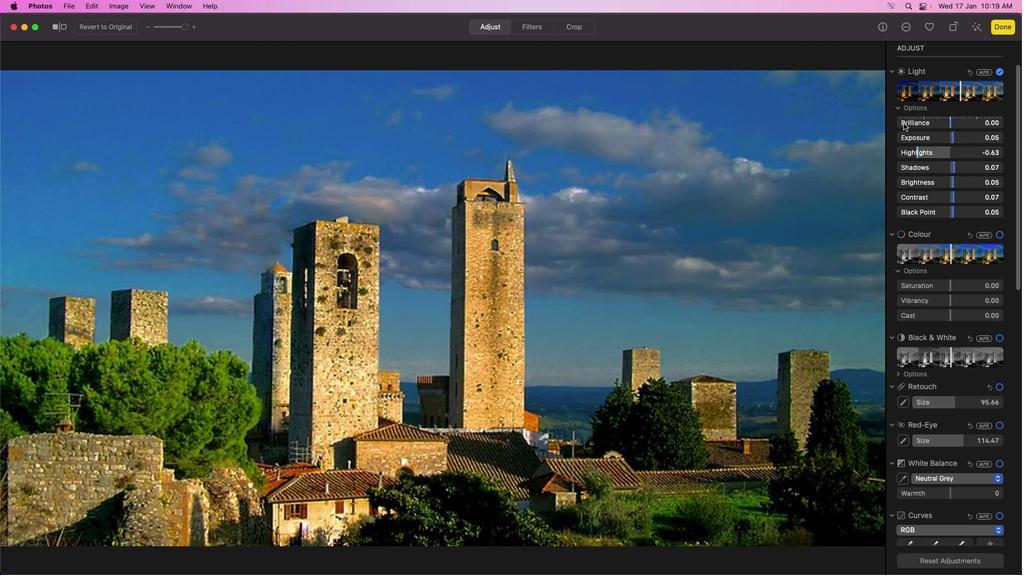 
Action: Mouse pressed left at (905, 124)
Screenshot: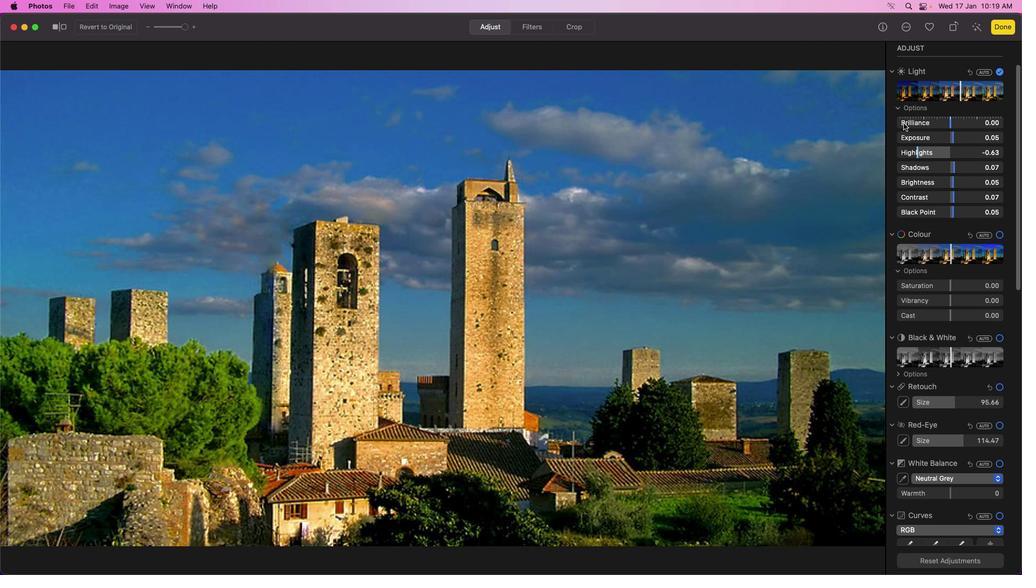 
Action: Mouse moved to (966, 127)
Screenshot: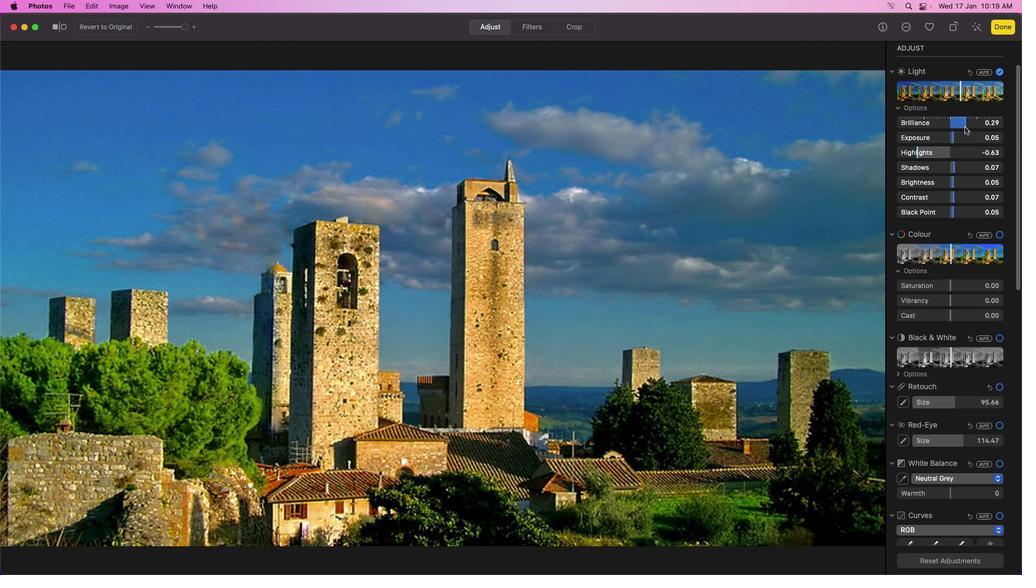
Action: Mouse pressed left at (966, 127)
Screenshot: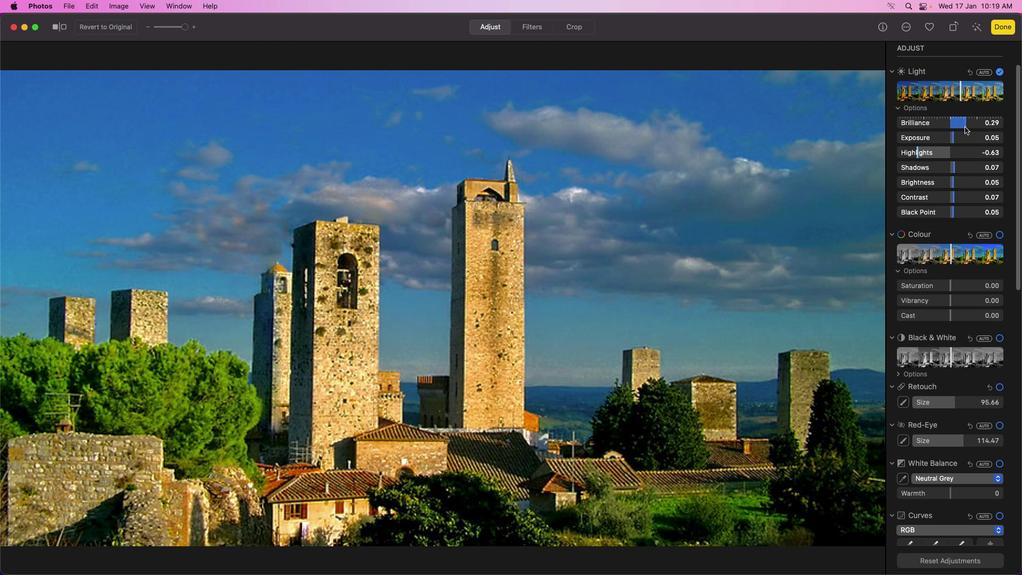 
Action: Mouse moved to (971, 128)
Screenshot: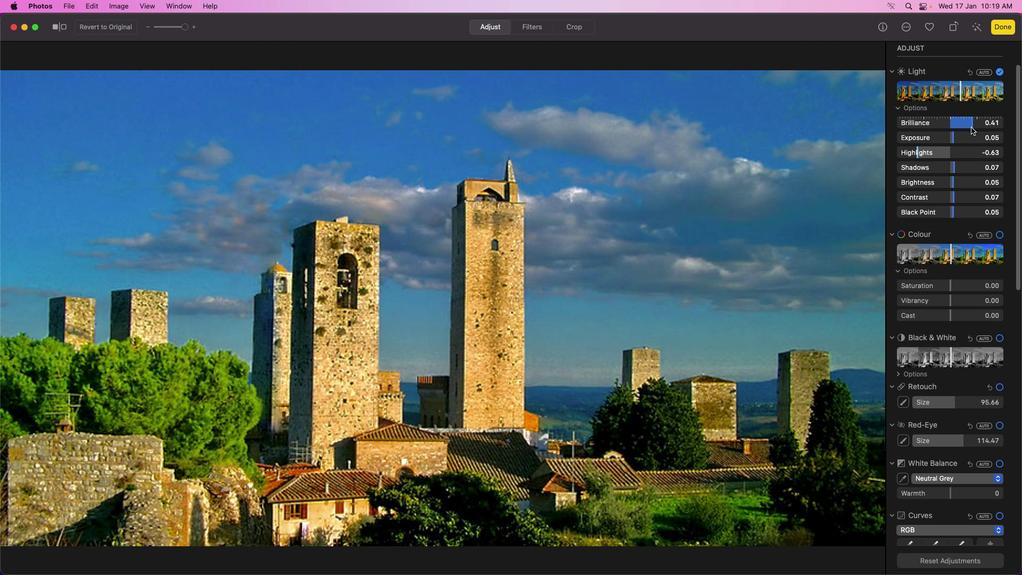 
Action: Mouse pressed left at (971, 128)
Screenshot: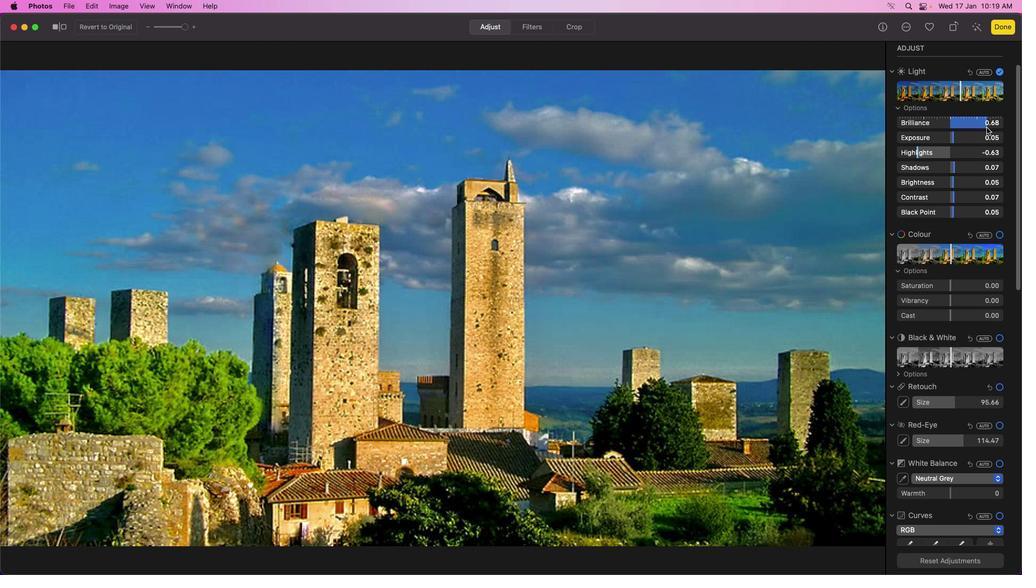 
Action: Mouse moved to (964, 124)
Screenshot: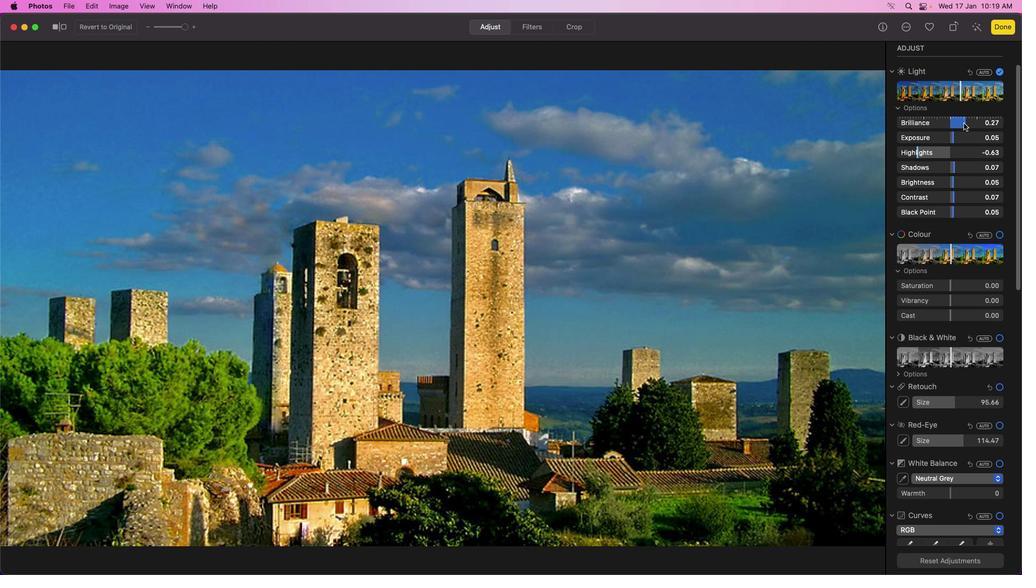 
Action: Mouse pressed left at (964, 124)
Screenshot: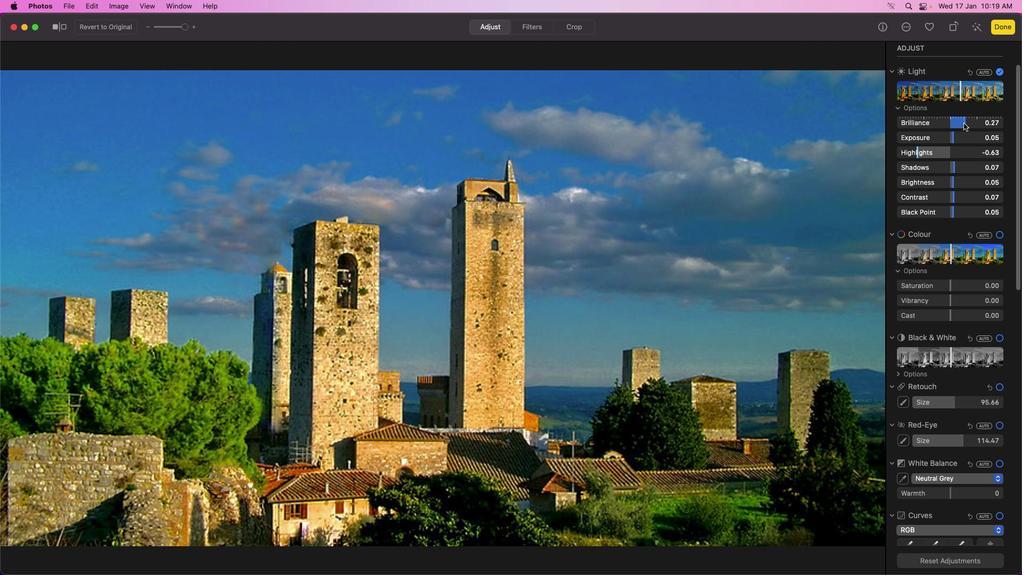 
Action: Mouse moved to (972, 127)
Screenshot: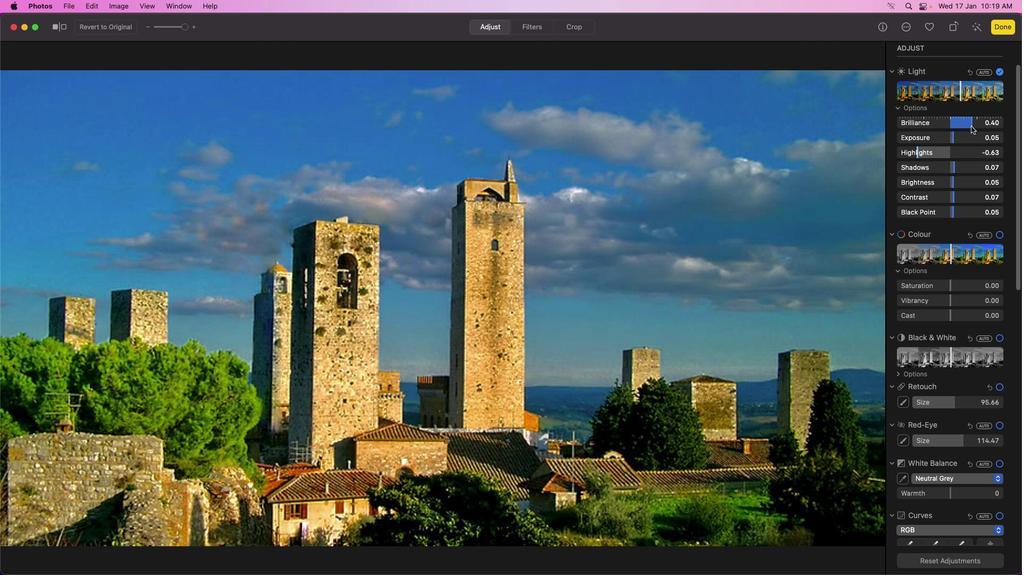 
Action: Mouse pressed left at (972, 127)
Screenshot: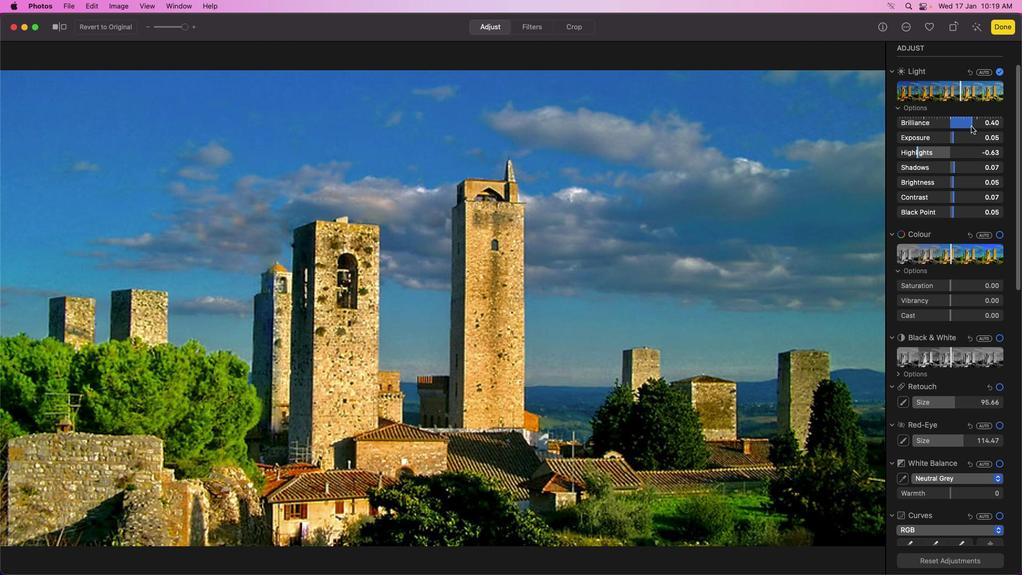 
Action: Mouse moved to (57, 30)
Screenshot: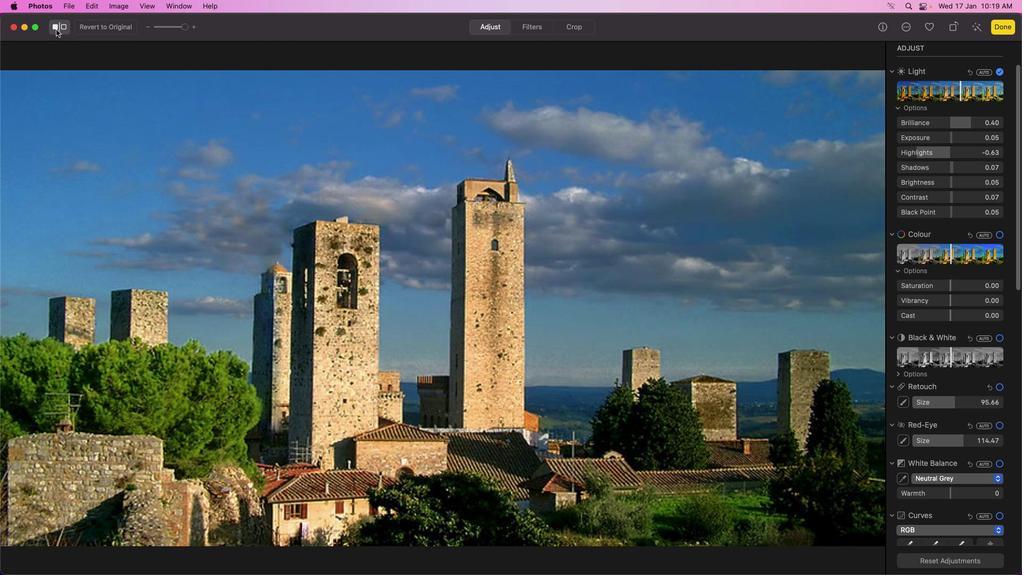 
Action: Mouse pressed left at (57, 30)
Screenshot: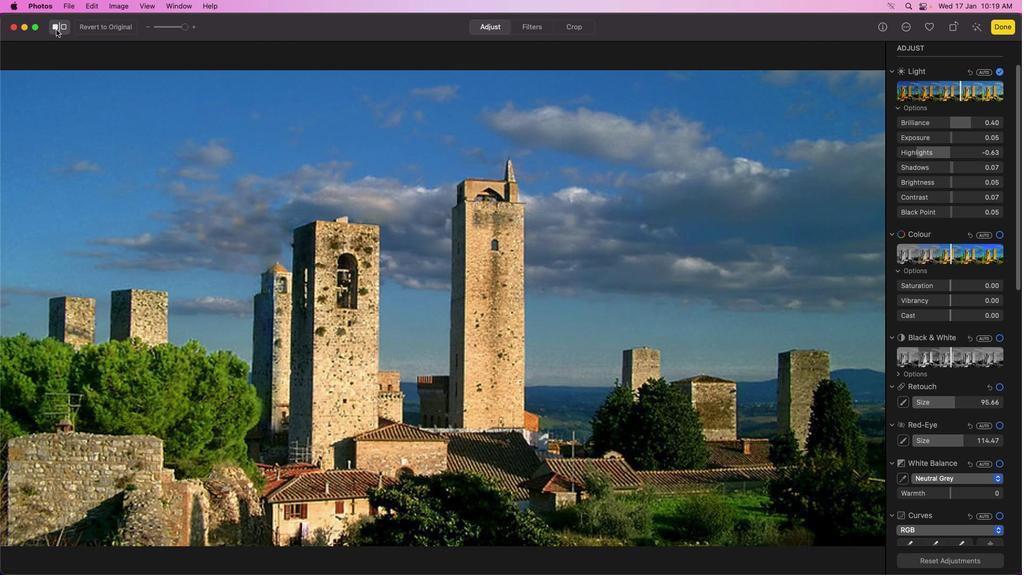 
Action: Mouse pressed left at (57, 30)
Screenshot: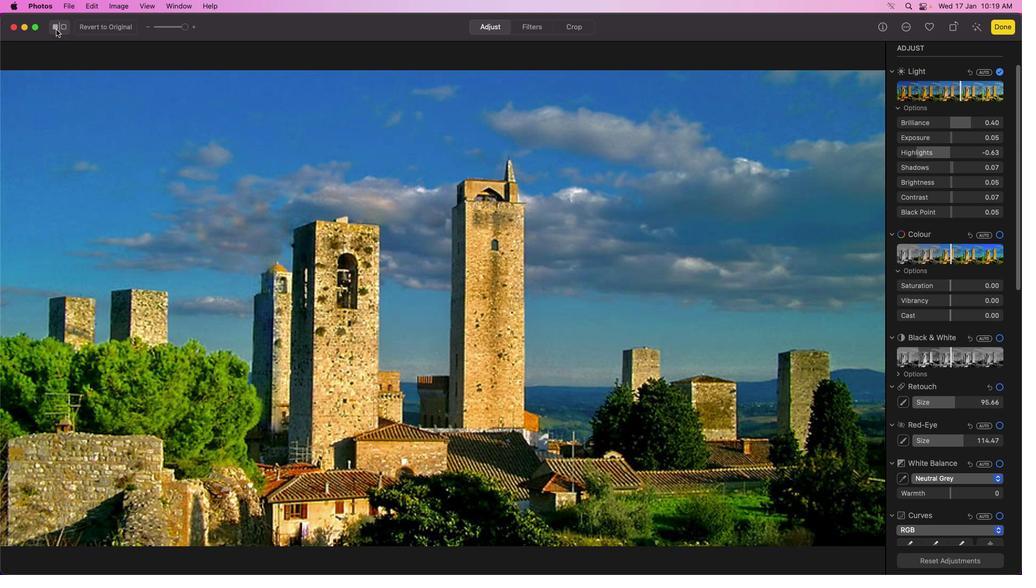
Action: Mouse moved to (971, 124)
Screenshot: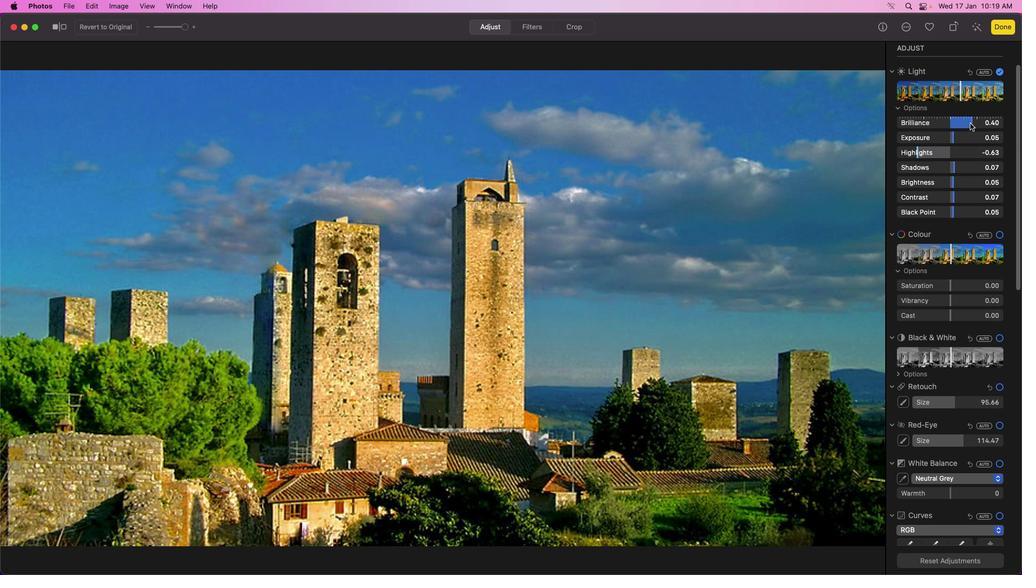 
Action: Mouse pressed left at (971, 124)
Screenshot: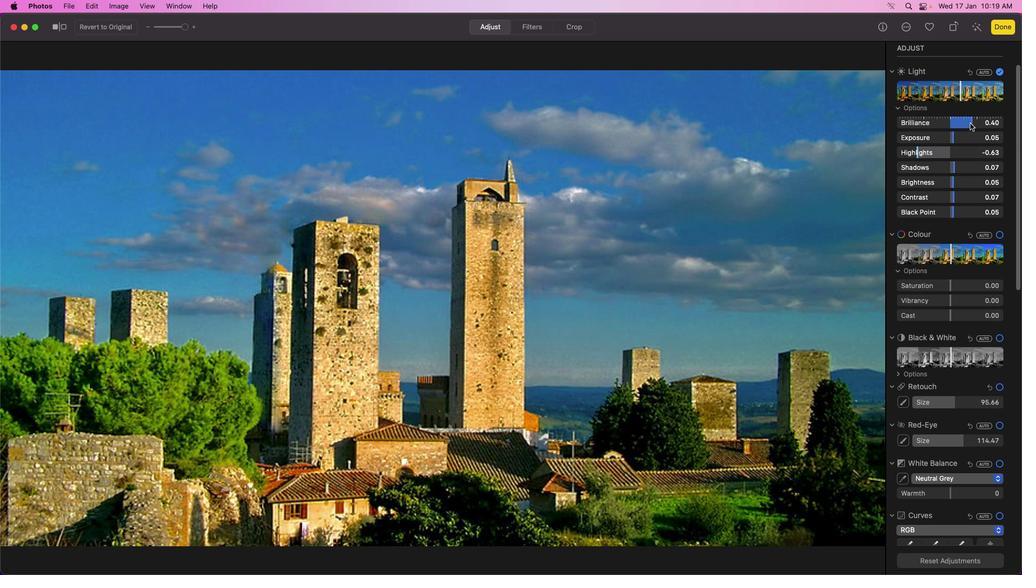 
Action: Mouse pressed left at (971, 124)
Screenshot: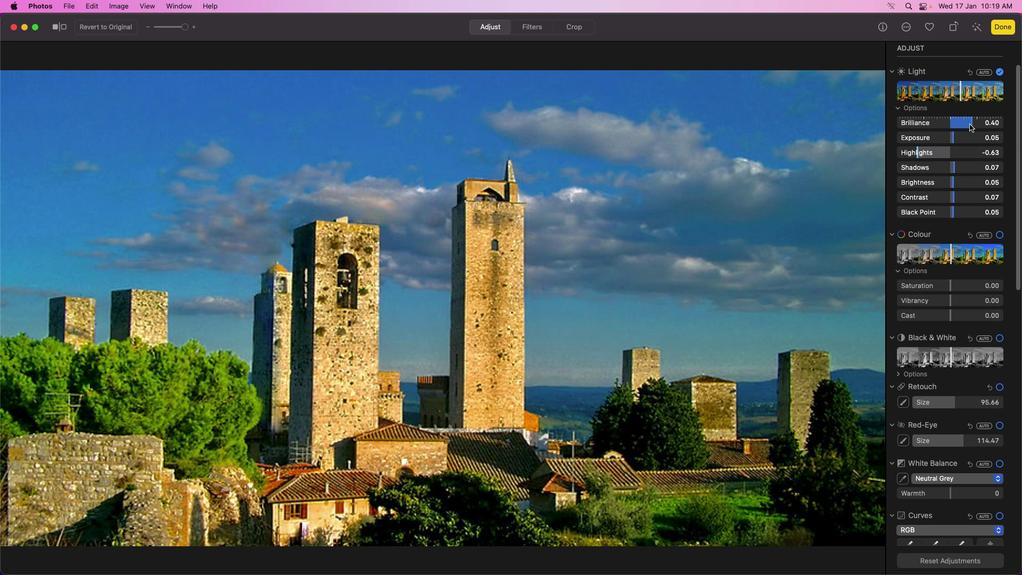 
Action: Mouse moved to (970, 125)
Screenshot: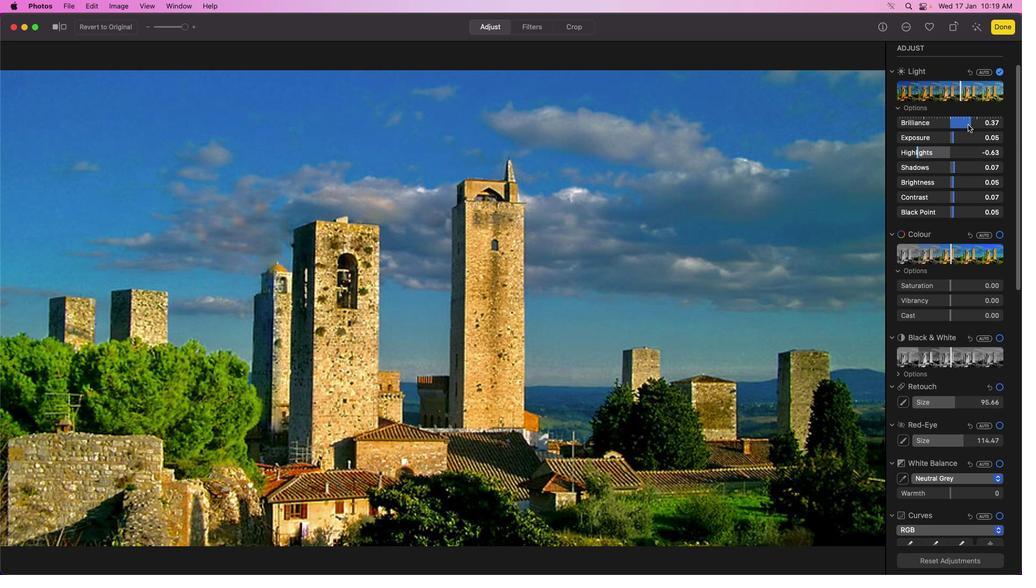 
Action: Mouse pressed left at (970, 125)
Screenshot: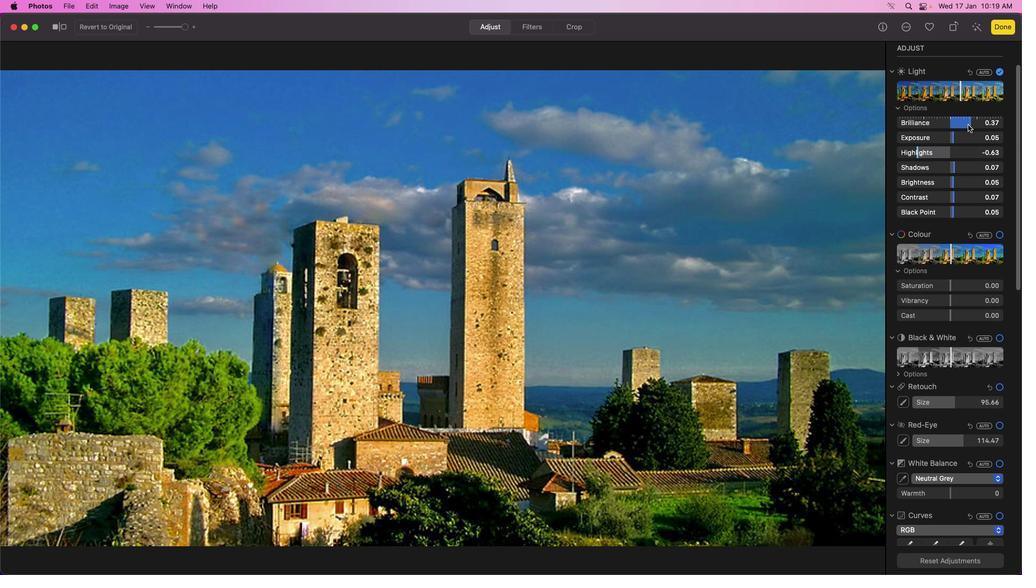 
Action: Mouse moved to (969, 126)
Screenshot: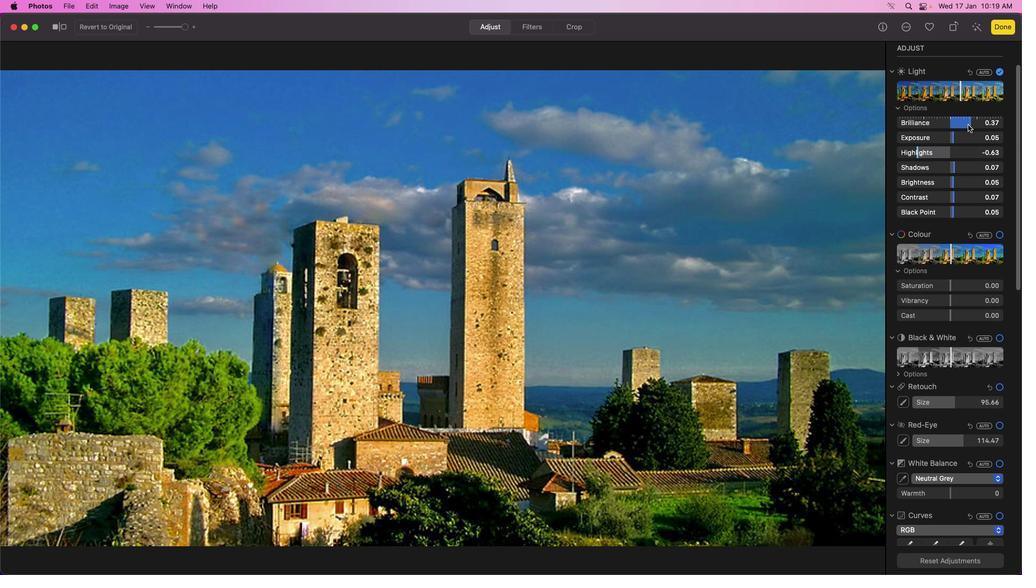 
Action: Mouse pressed left at (969, 126)
Screenshot: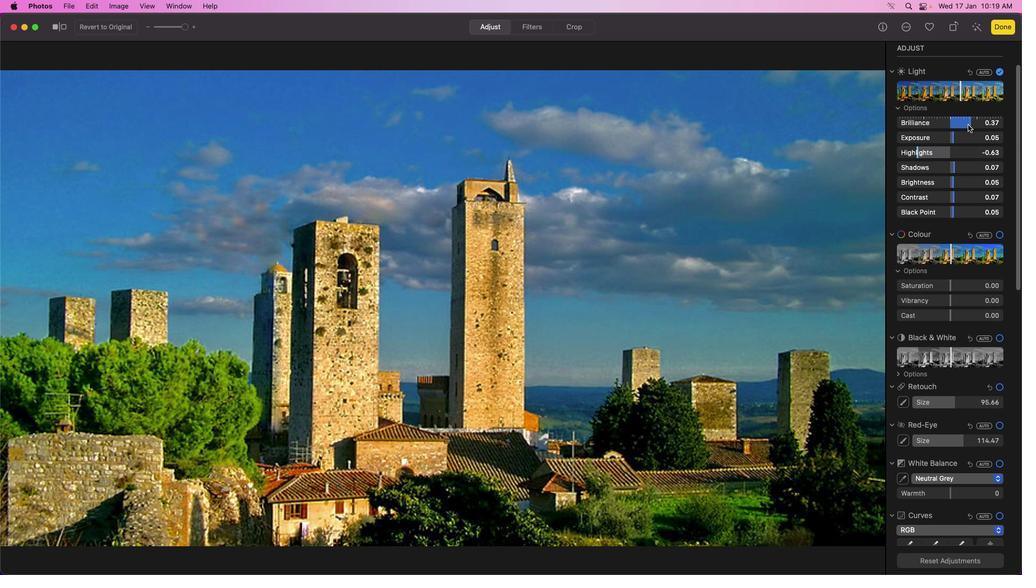 
Action: Mouse pressed left at (969, 126)
Screenshot: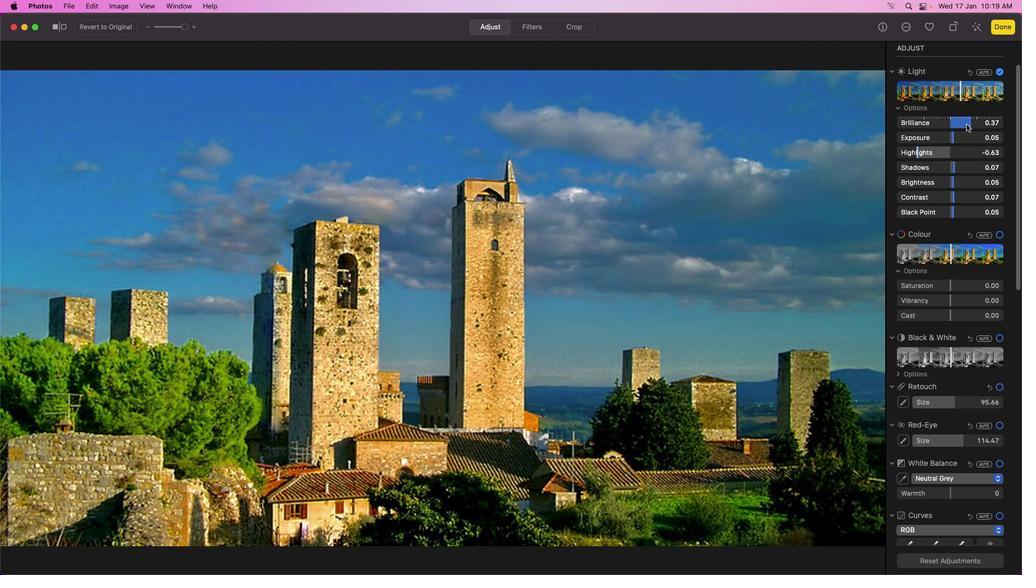 
Action: Mouse moved to (58, 30)
Screenshot: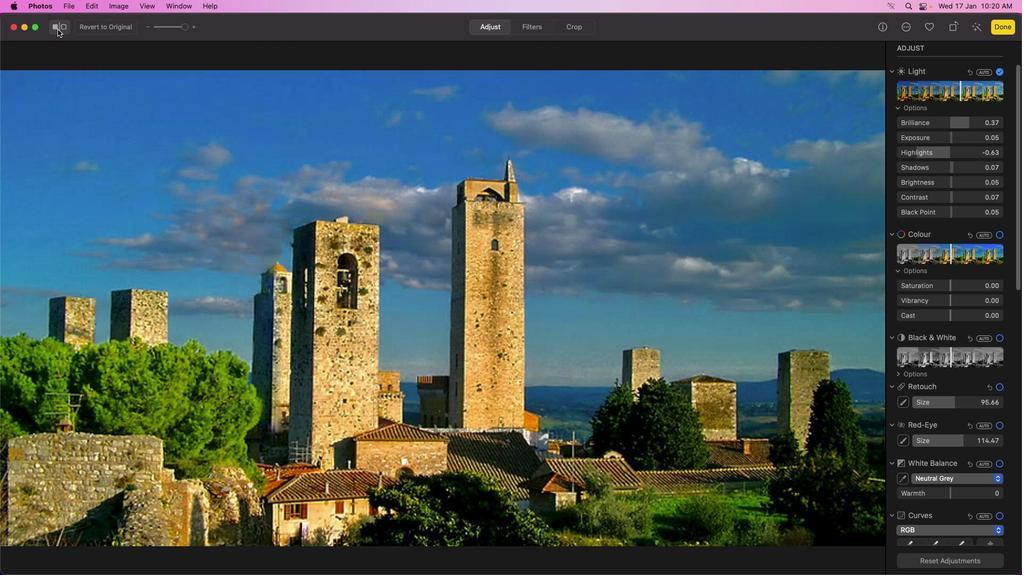 
Action: Mouse pressed left at (58, 30)
Screenshot: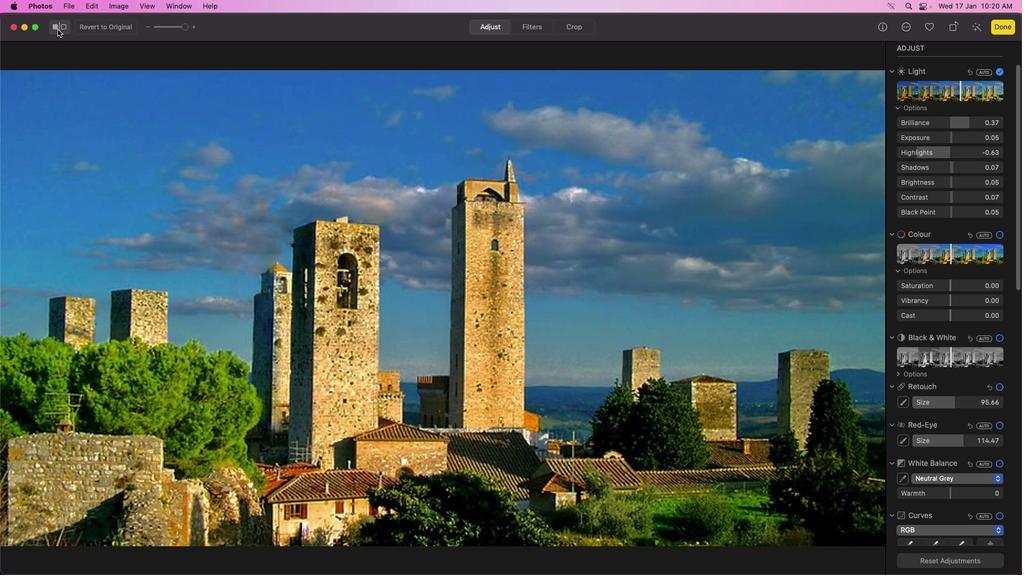 
Action: Mouse moved to (1011, 26)
Screenshot: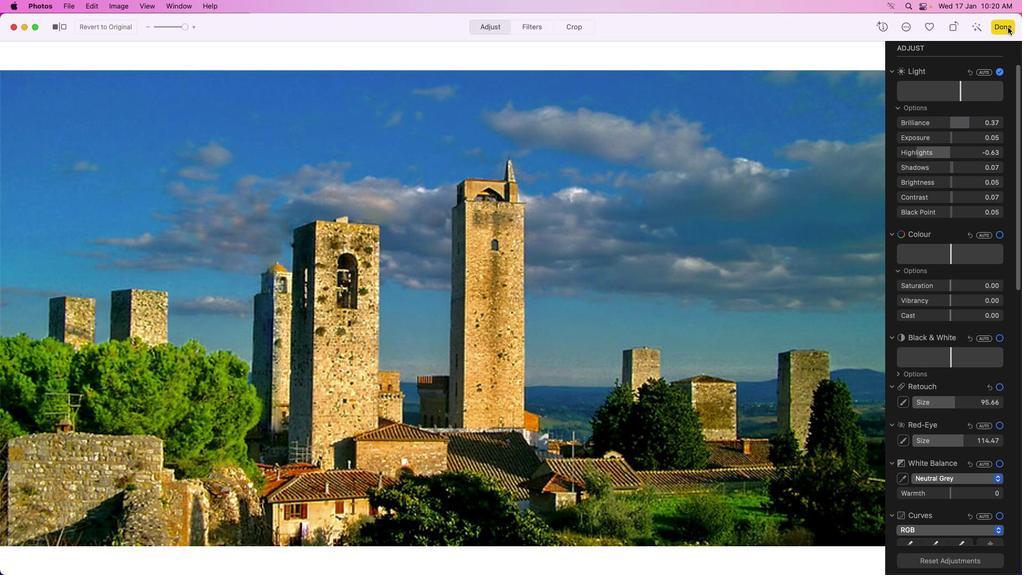 
Action: Mouse pressed left at (1011, 26)
Screenshot: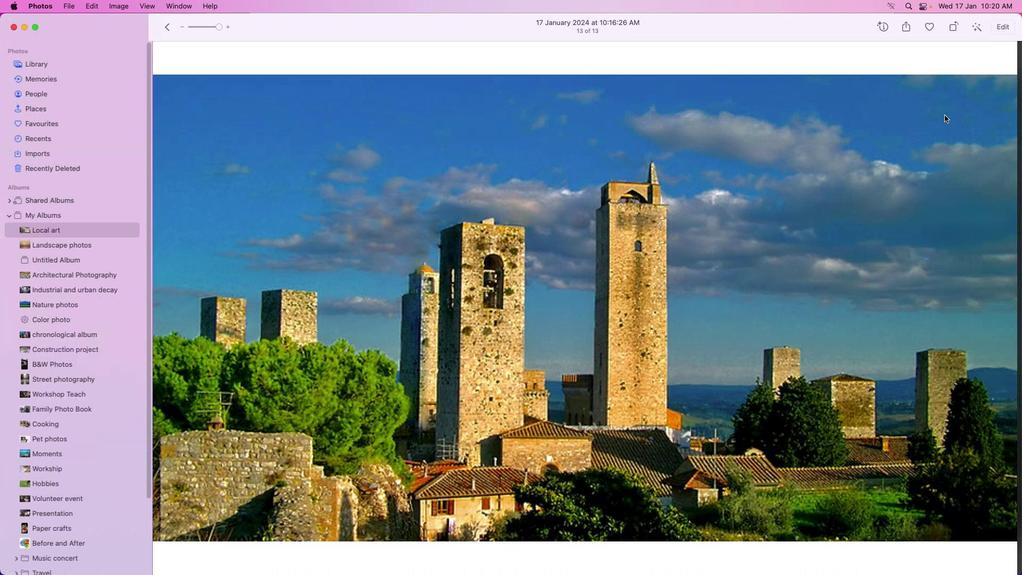 
Action: Mouse moved to (879, 182)
Screenshot: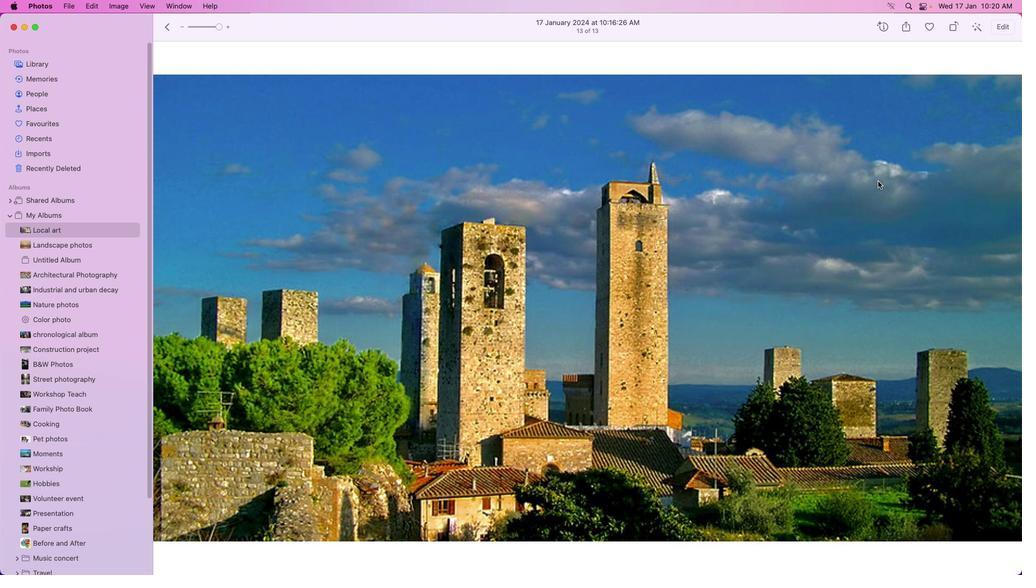 
